 Task: Search one way flight ticket for 3 adults in first from Saginaw: Mbs International Airport to Gillette: Gillette Campbell County Airport on 5-1-2023. Choice of flights is Royal air maroc. Number of bags: 1 carry on bag. Price is upto 77000. Outbound departure time preference is 18:30.
Action: Mouse moved to (285, 460)
Screenshot: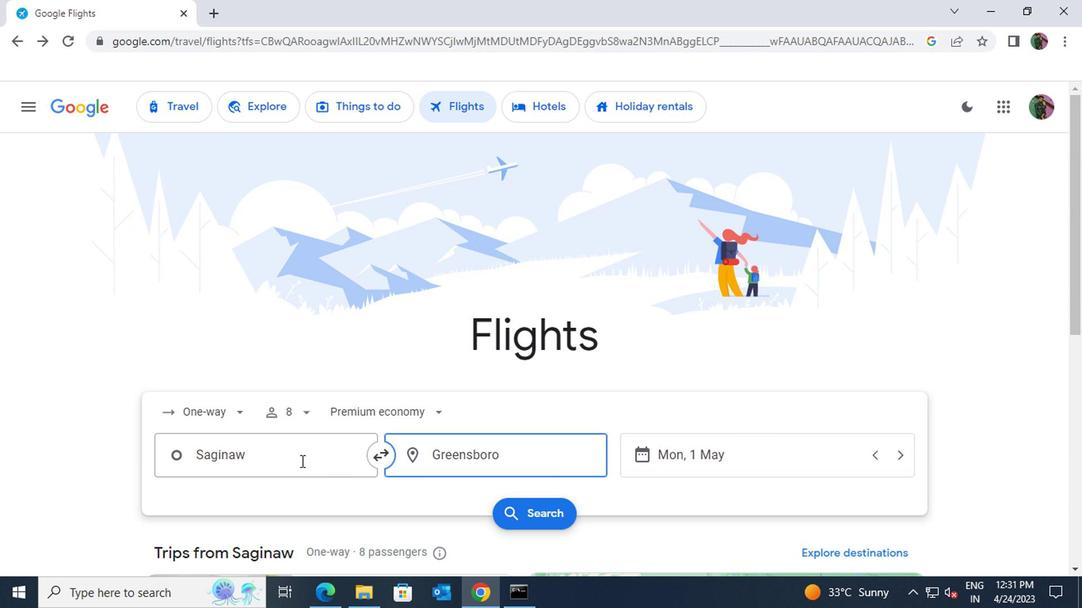 
Action: Mouse pressed left at (285, 460)
Screenshot: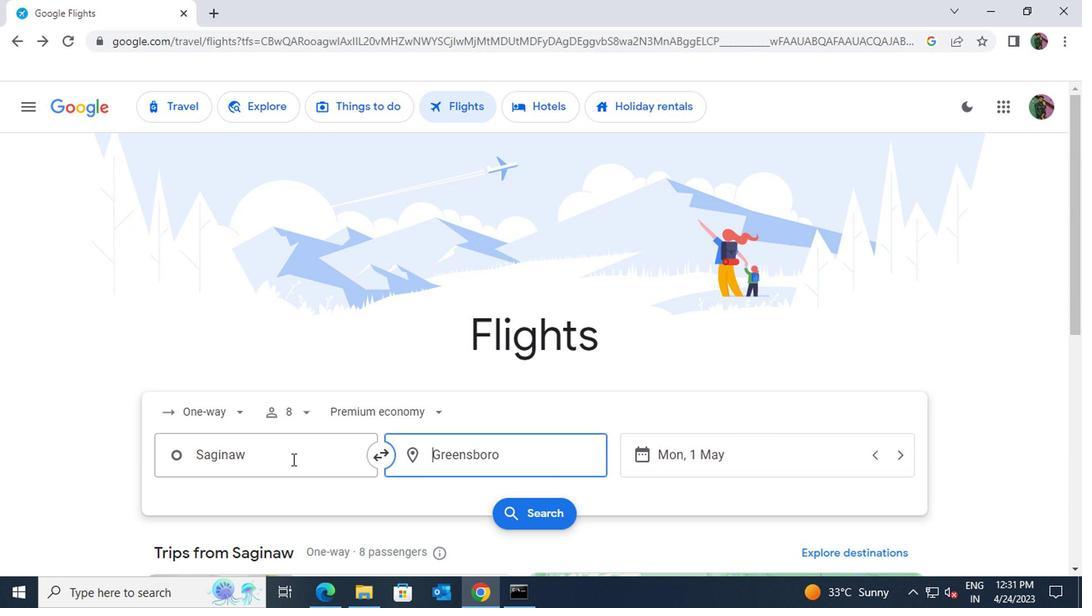 
Action: Key pressed saignaw
Screenshot: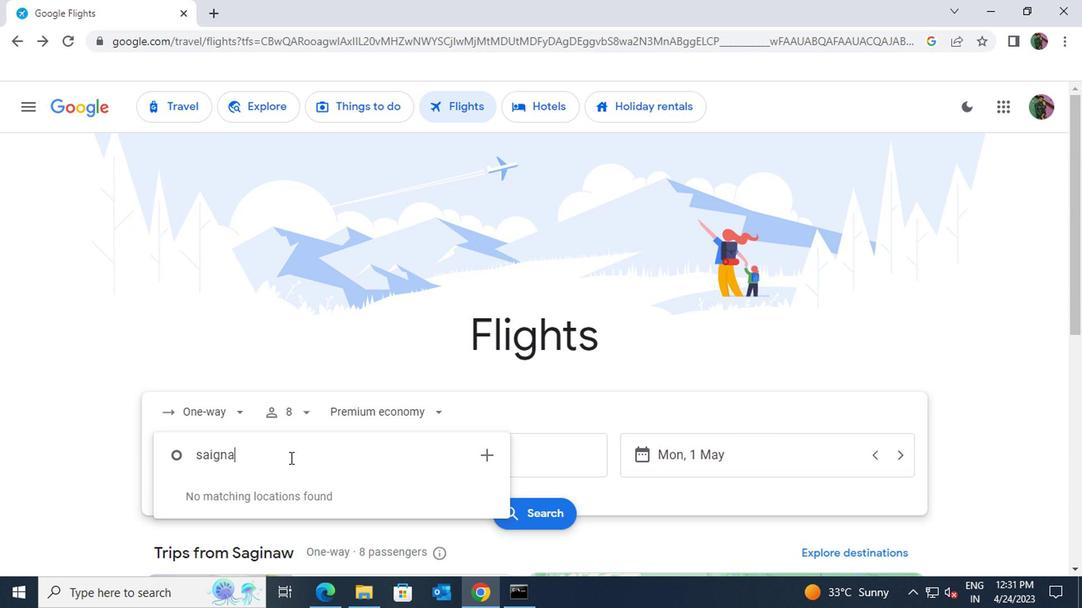 
Action: Mouse moved to (259, 491)
Screenshot: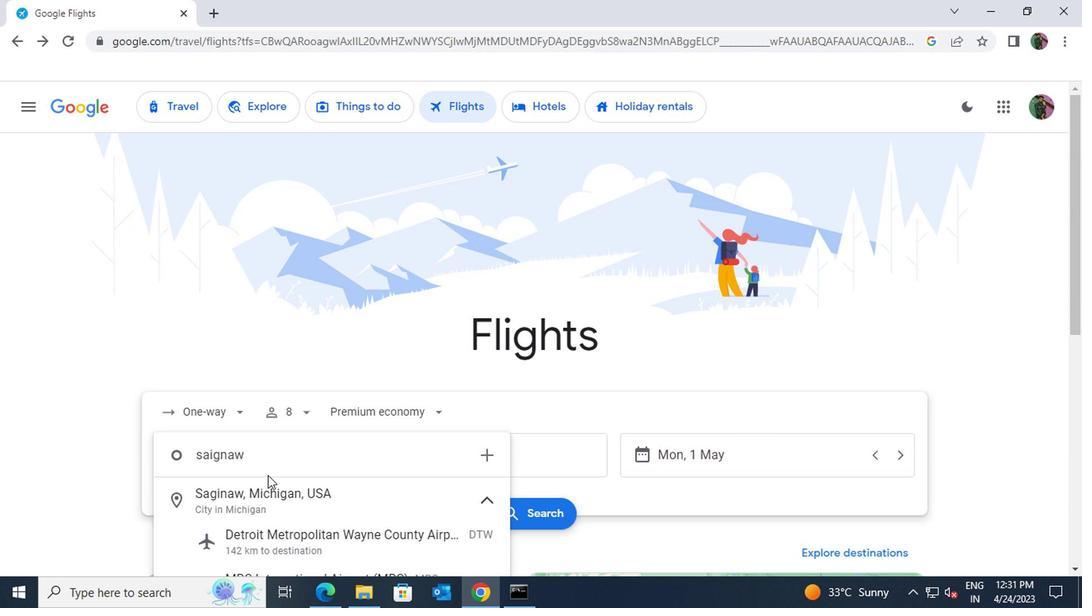 
Action: Mouse pressed left at (259, 491)
Screenshot: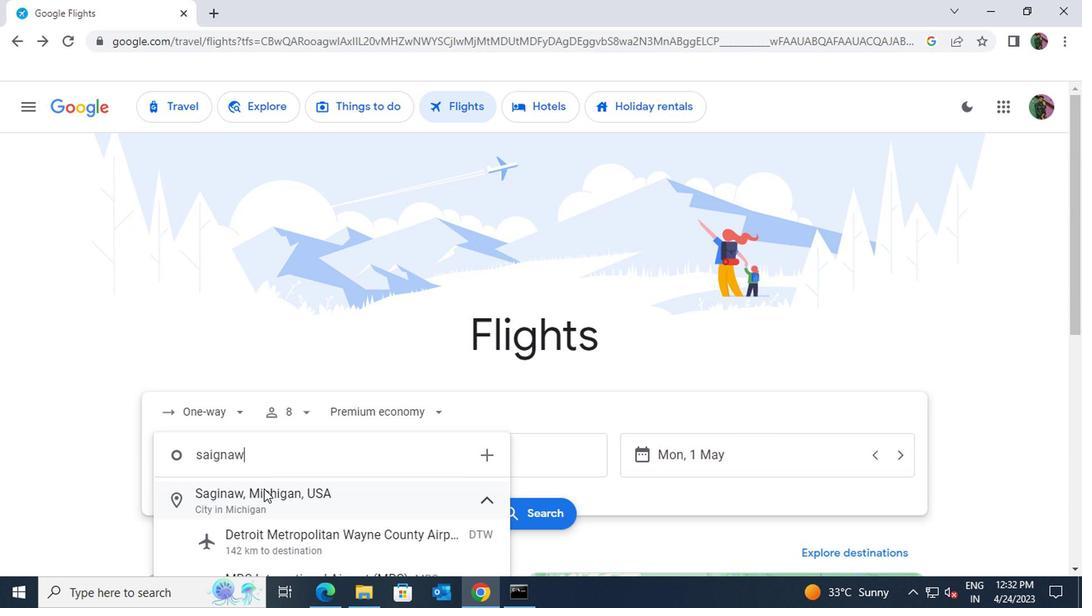 
Action: Mouse moved to (460, 460)
Screenshot: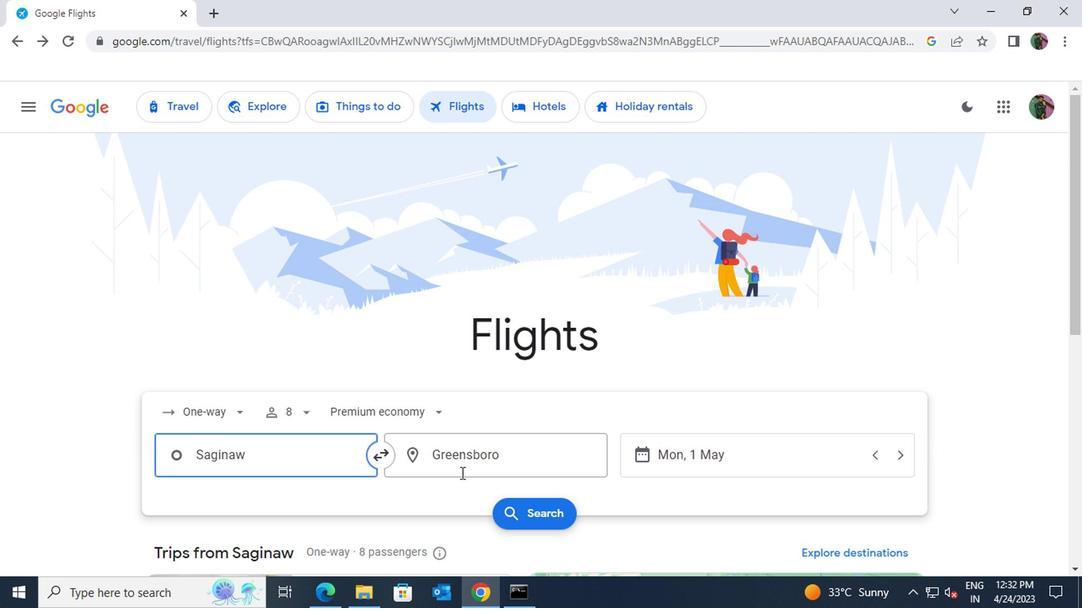 
Action: Mouse pressed left at (460, 460)
Screenshot: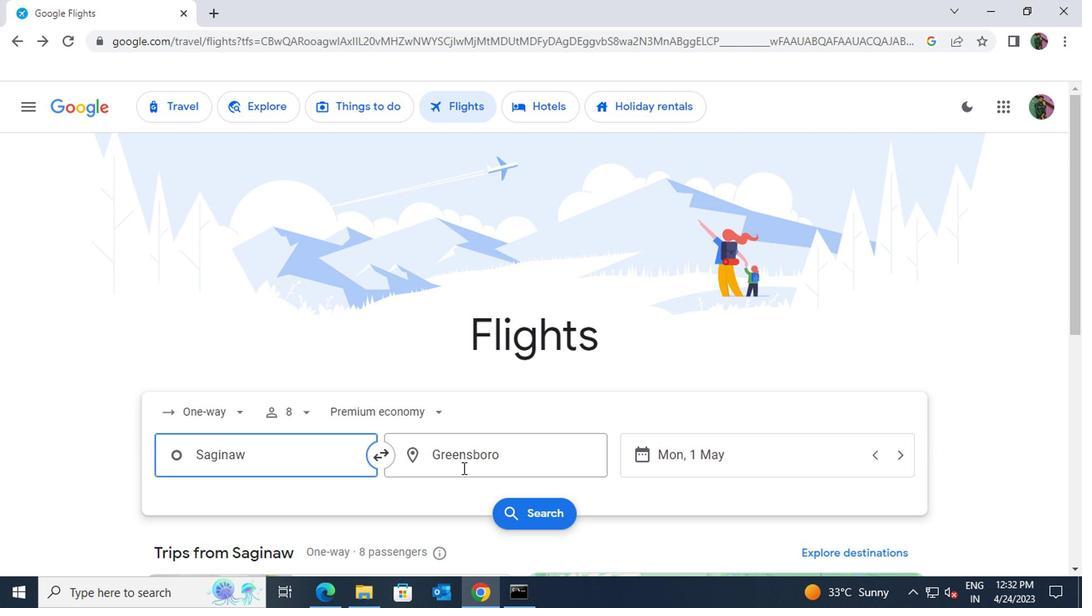 
Action: Key pressed gillett
Screenshot: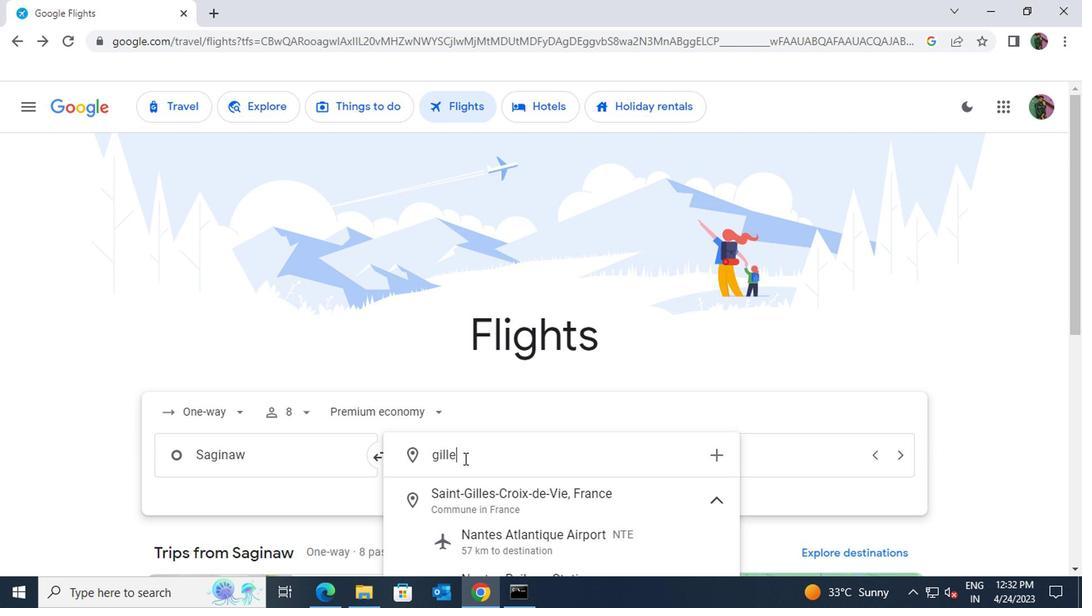 
Action: Mouse moved to (466, 500)
Screenshot: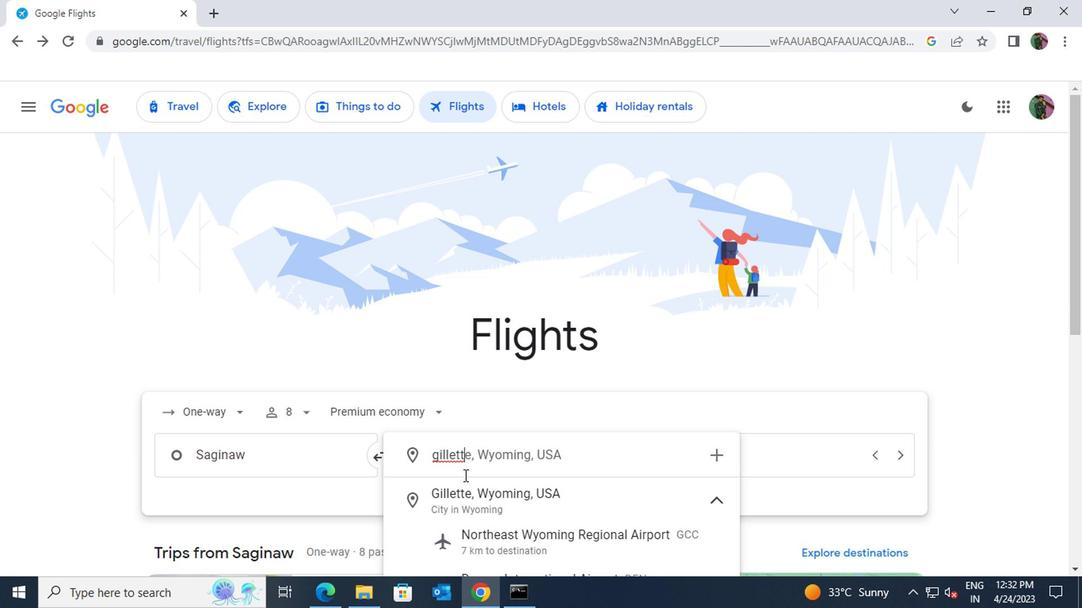 
Action: Mouse pressed left at (466, 500)
Screenshot: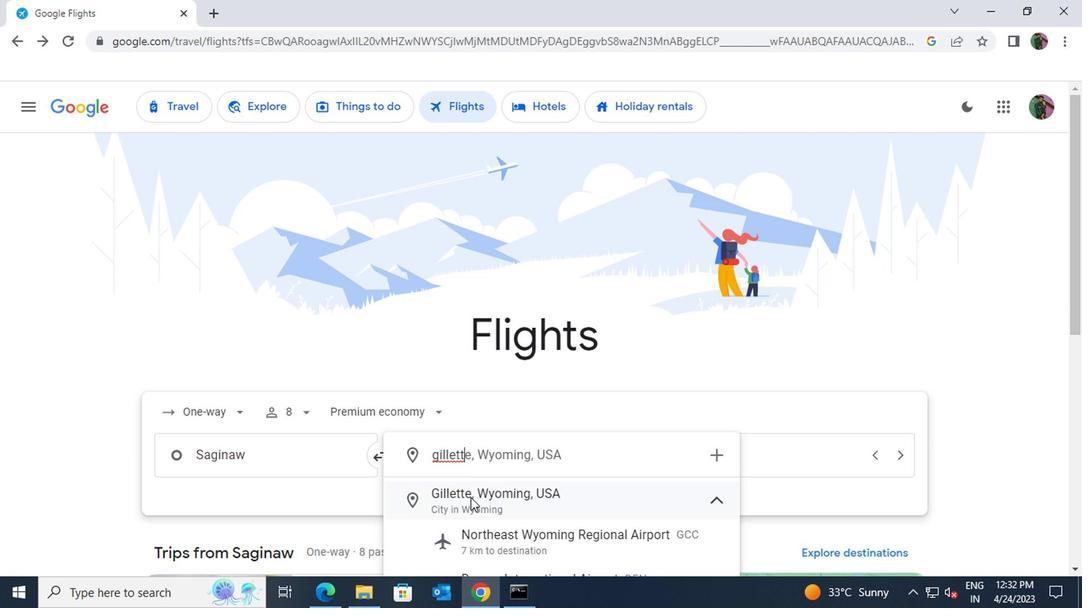 
Action: Mouse moved to (302, 414)
Screenshot: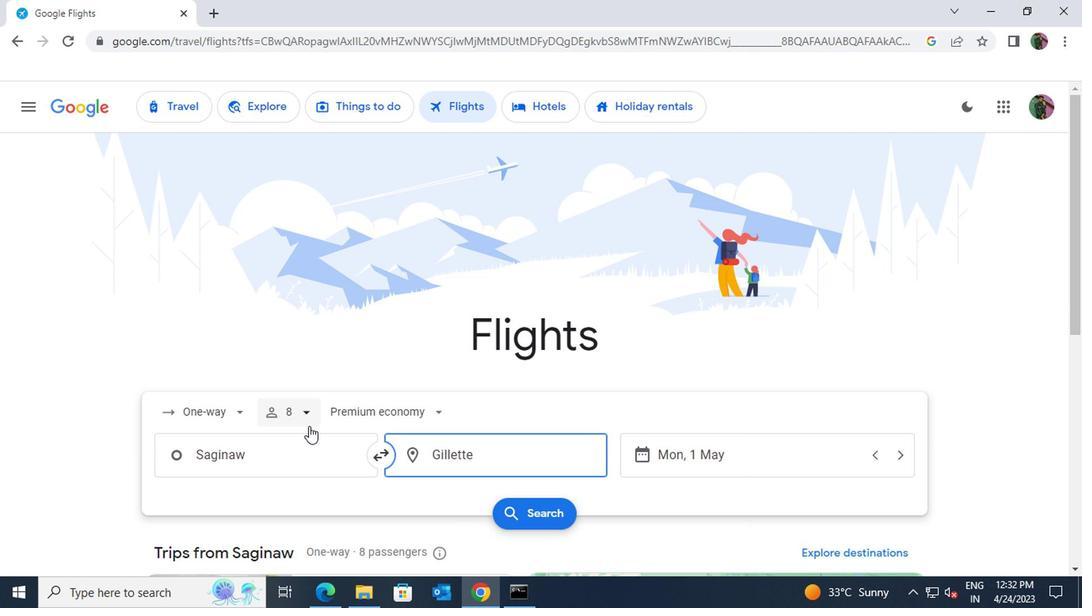 
Action: Mouse pressed left at (302, 414)
Screenshot: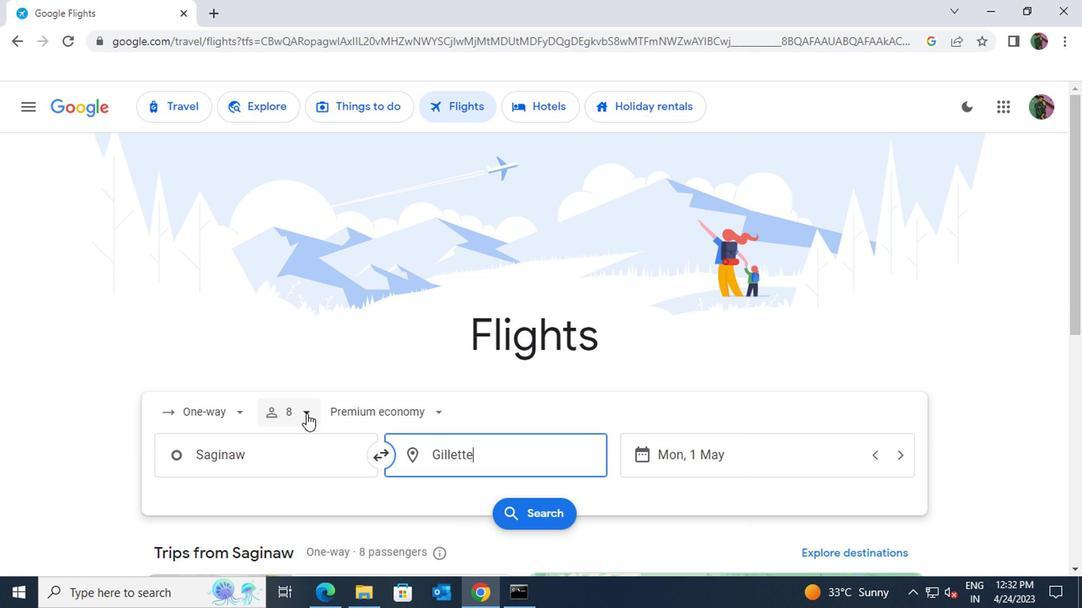 
Action: Mouse moved to (360, 448)
Screenshot: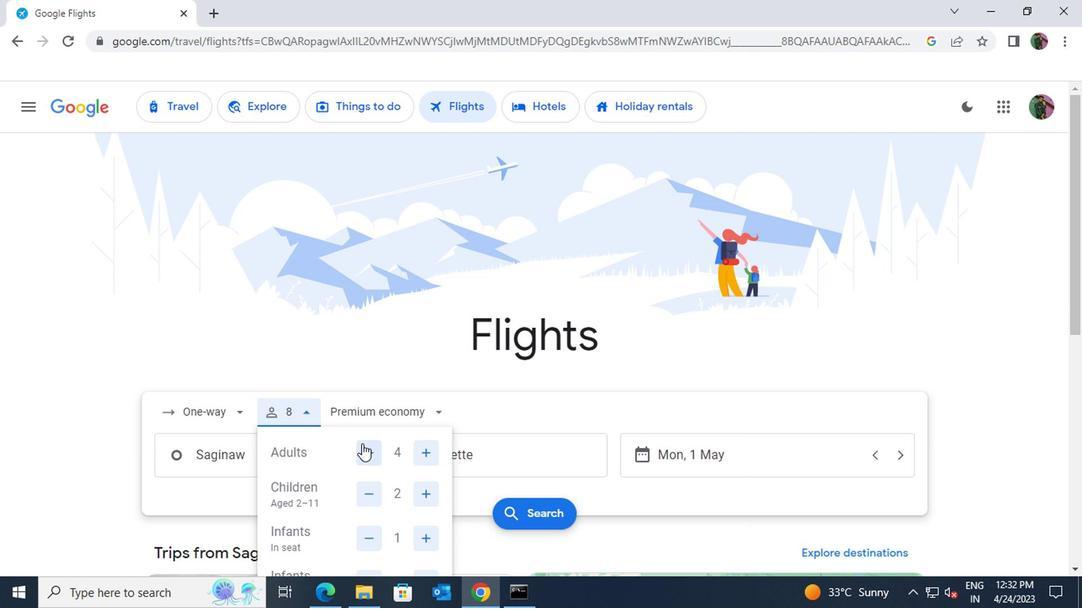 
Action: Mouse pressed left at (360, 448)
Screenshot: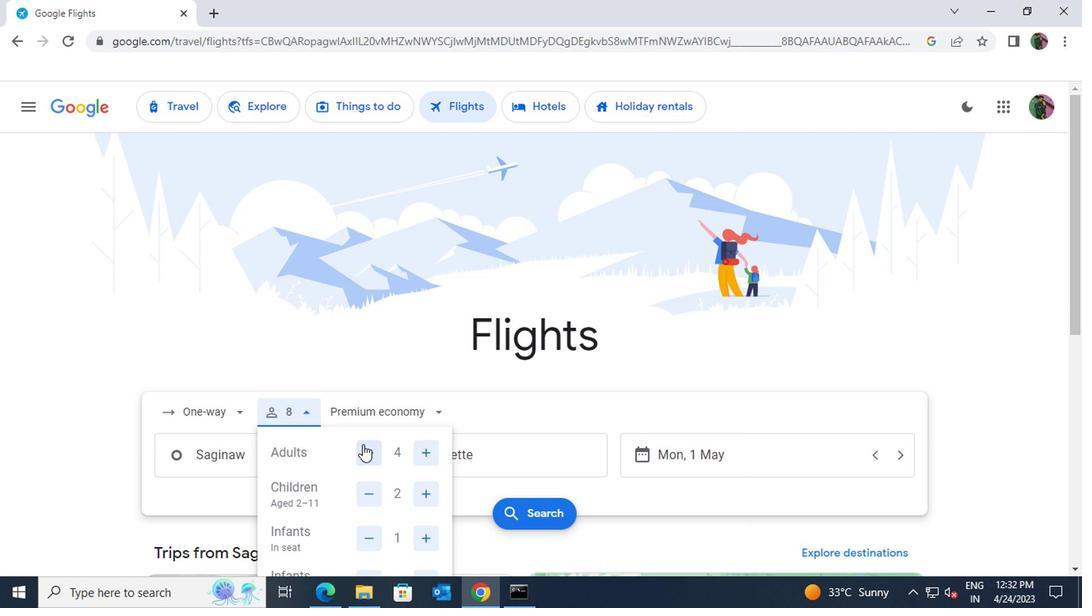 
Action: Mouse moved to (363, 492)
Screenshot: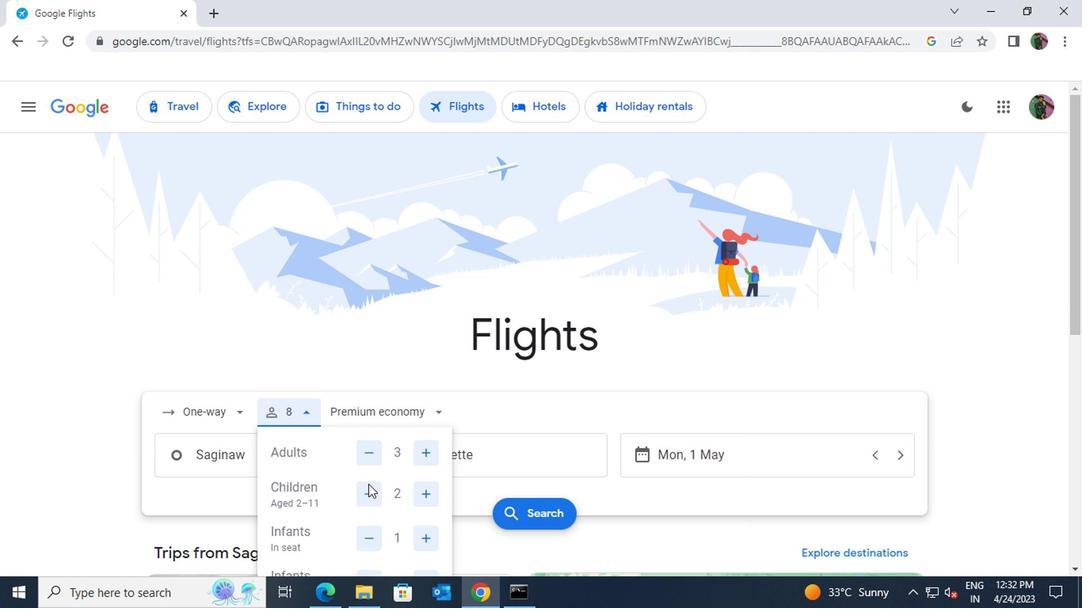 
Action: Mouse pressed left at (363, 492)
Screenshot: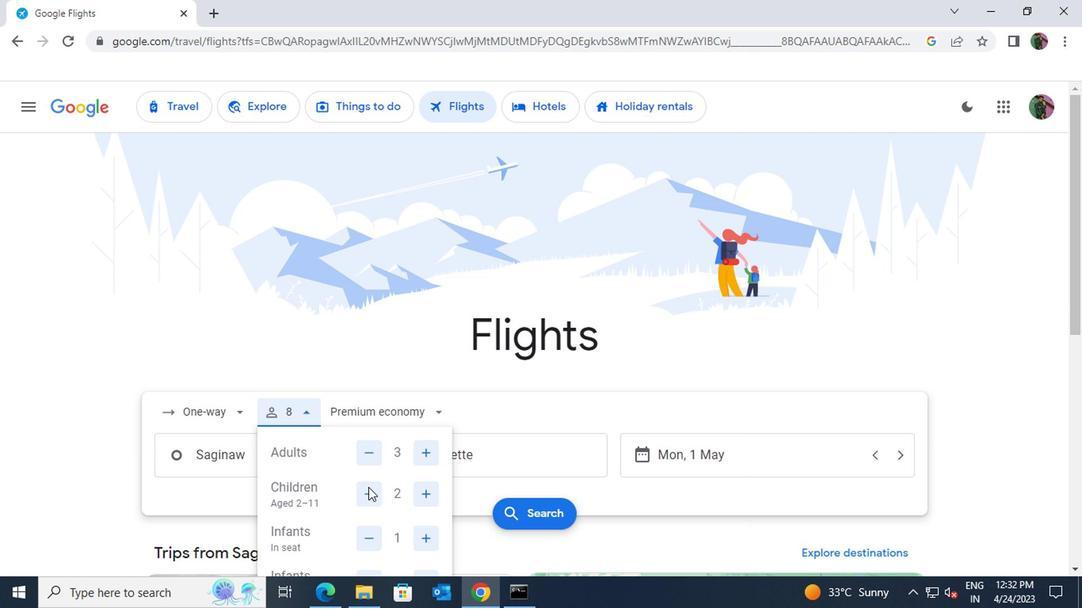 
Action: Mouse pressed left at (363, 492)
Screenshot: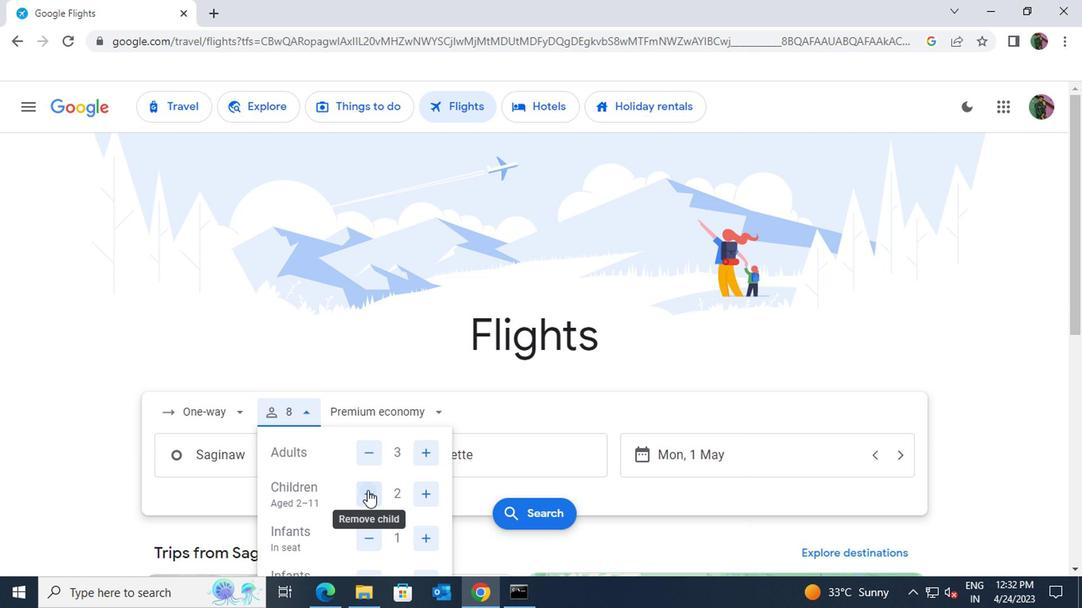 
Action: Mouse scrolled (363, 491) with delta (0, -1)
Screenshot: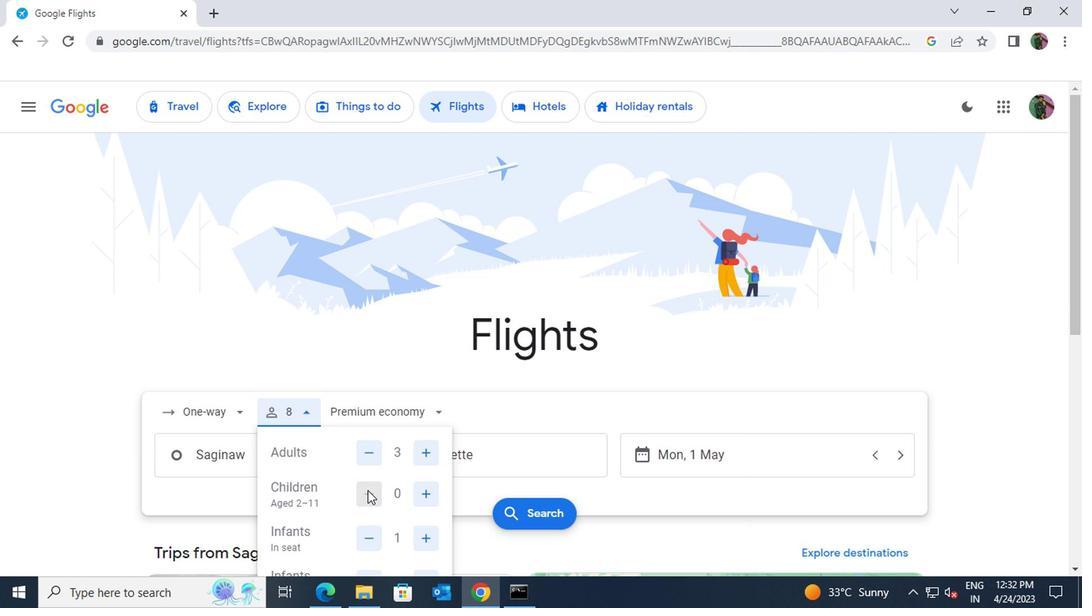 
Action: Mouse scrolled (363, 491) with delta (0, -1)
Screenshot: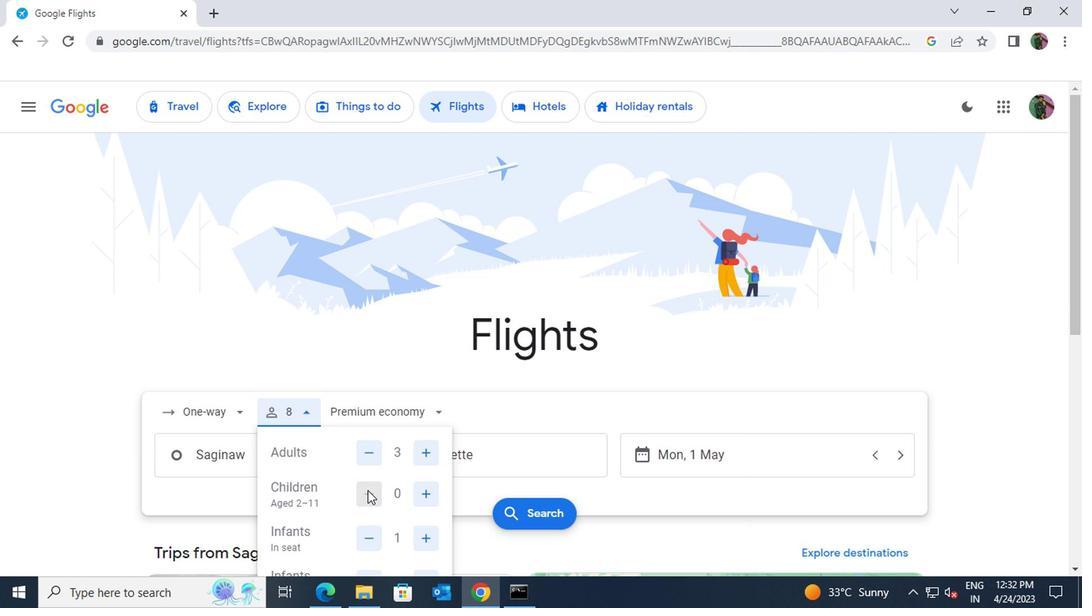 
Action: Mouse moved to (364, 425)
Screenshot: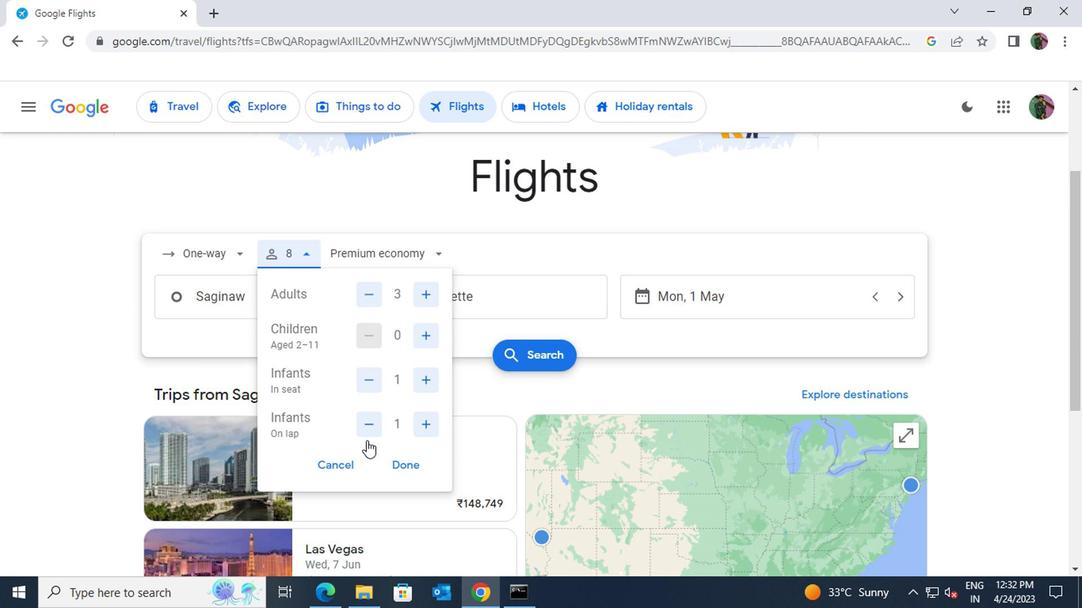 
Action: Mouse pressed left at (364, 425)
Screenshot: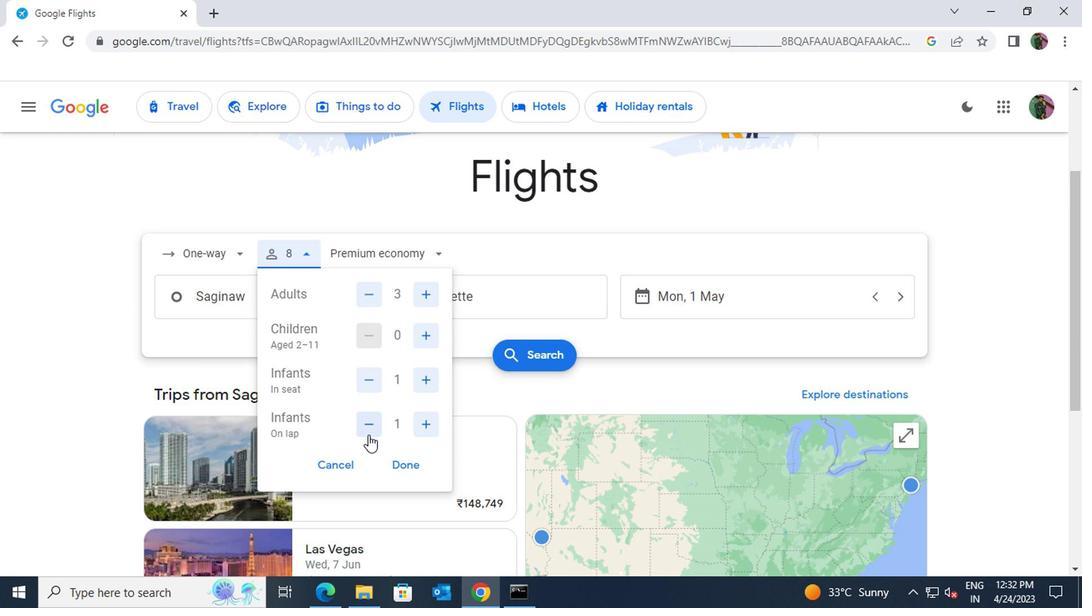 
Action: Mouse moved to (363, 382)
Screenshot: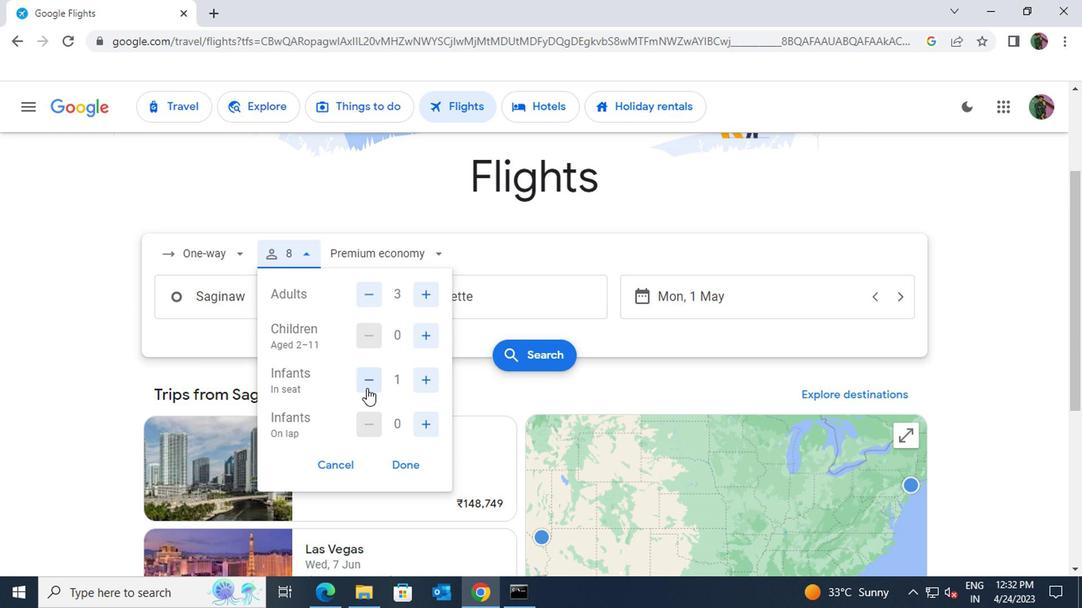 
Action: Mouse pressed left at (363, 382)
Screenshot: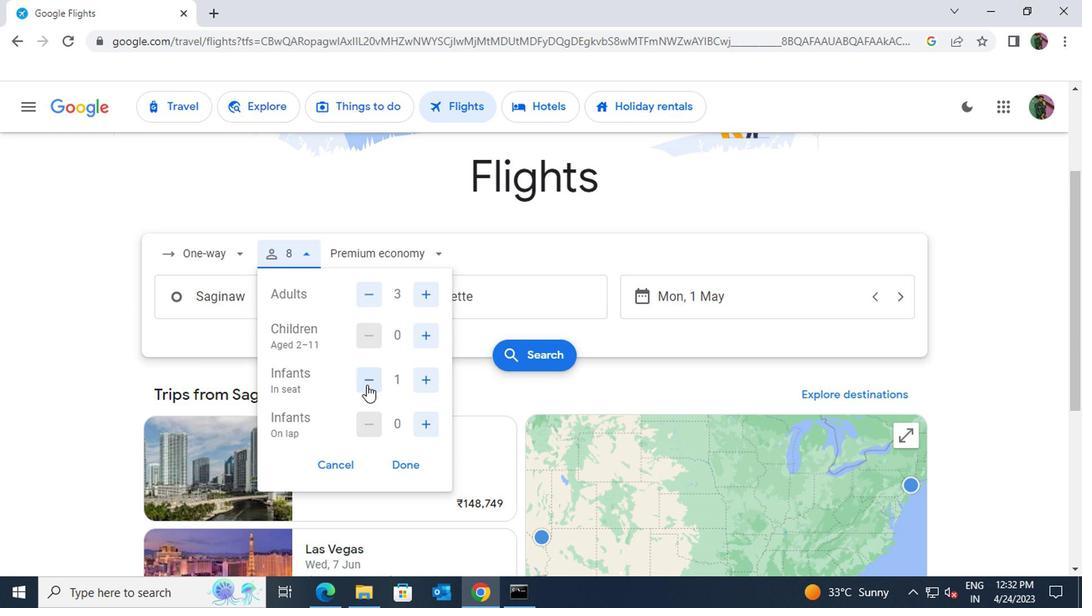
Action: Mouse moved to (391, 460)
Screenshot: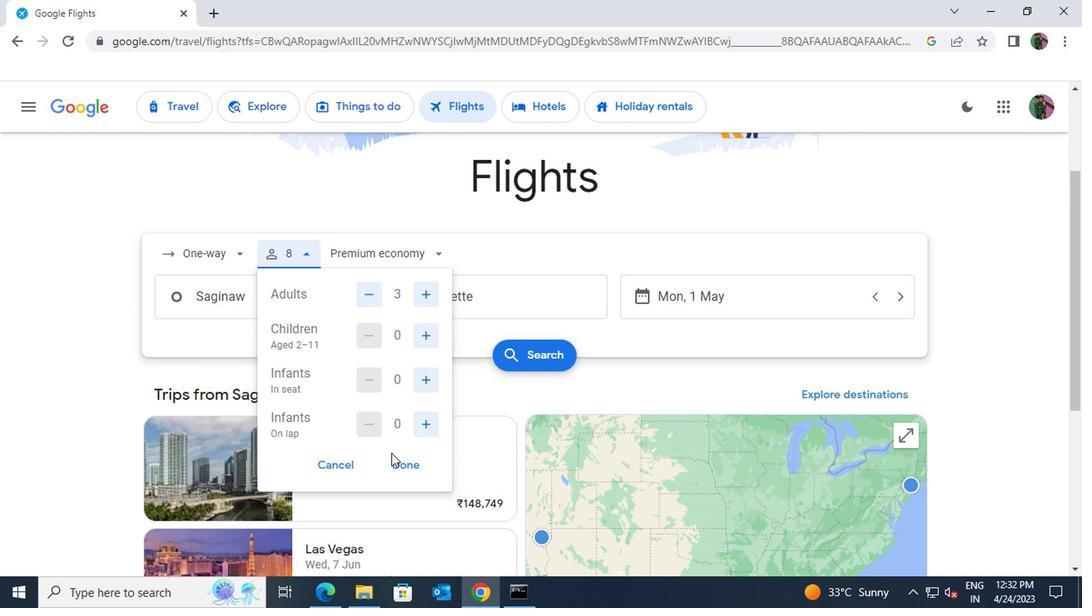
Action: Mouse pressed left at (391, 460)
Screenshot: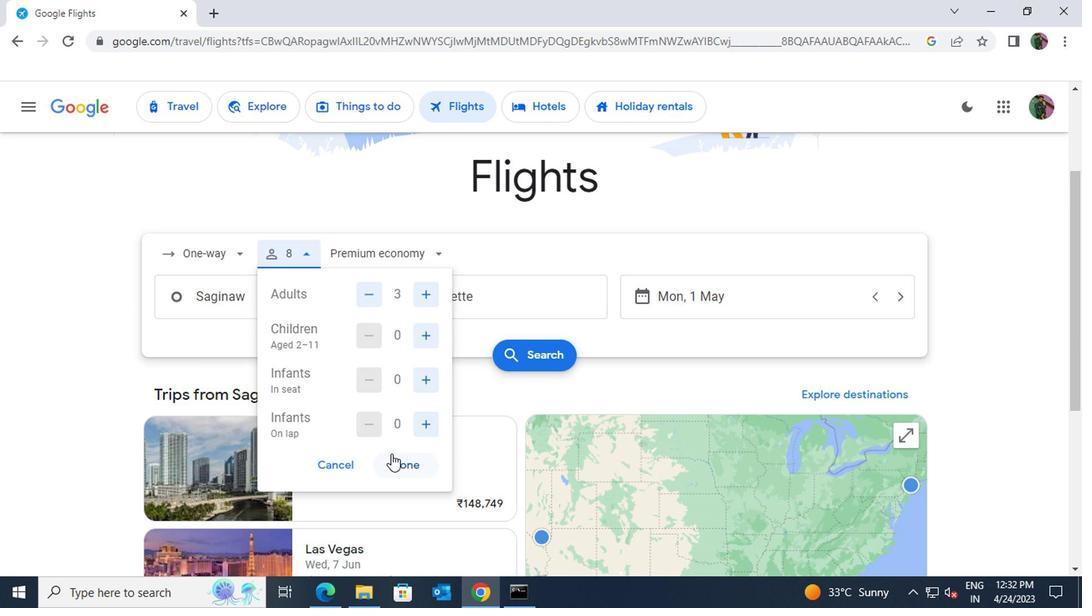 
Action: Mouse moved to (641, 297)
Screenshot: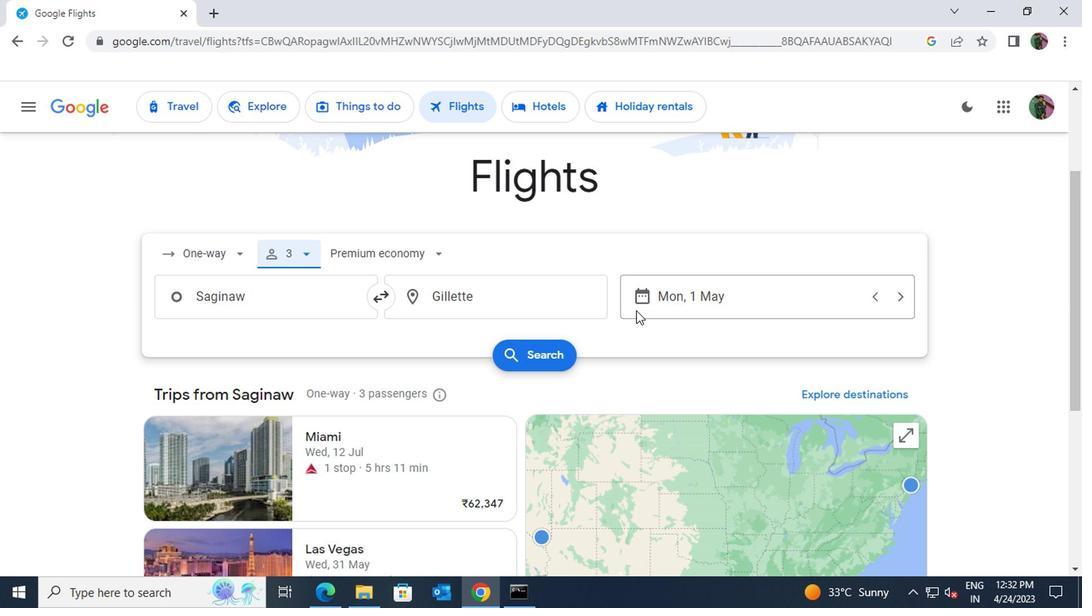 
Action: Mouse pressed left at (641, 297)
Screenshot: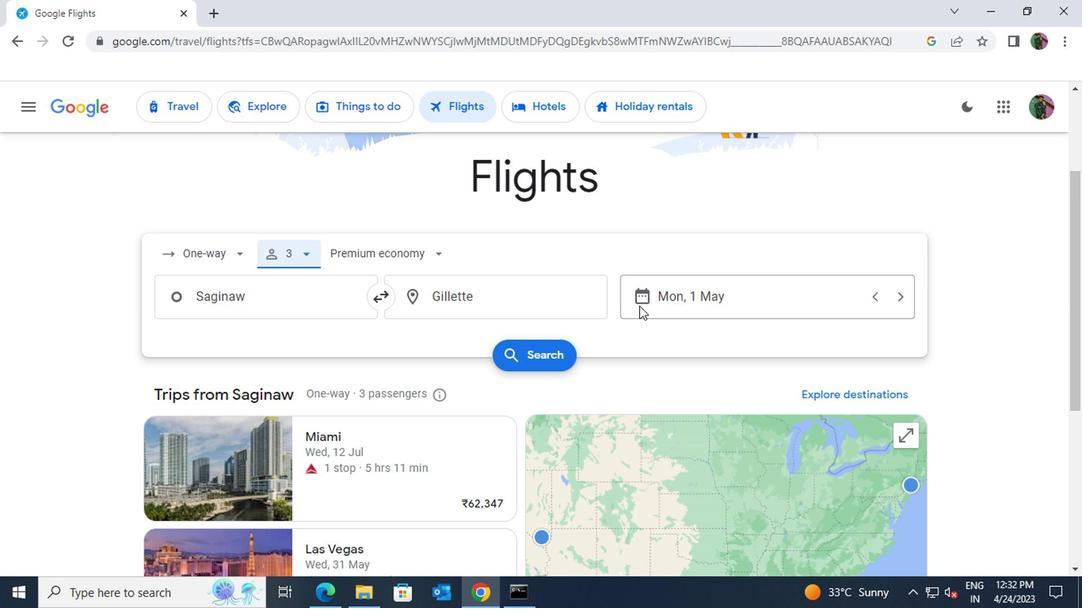 
Action: Mouse moved to (689, 288)
Screenshot: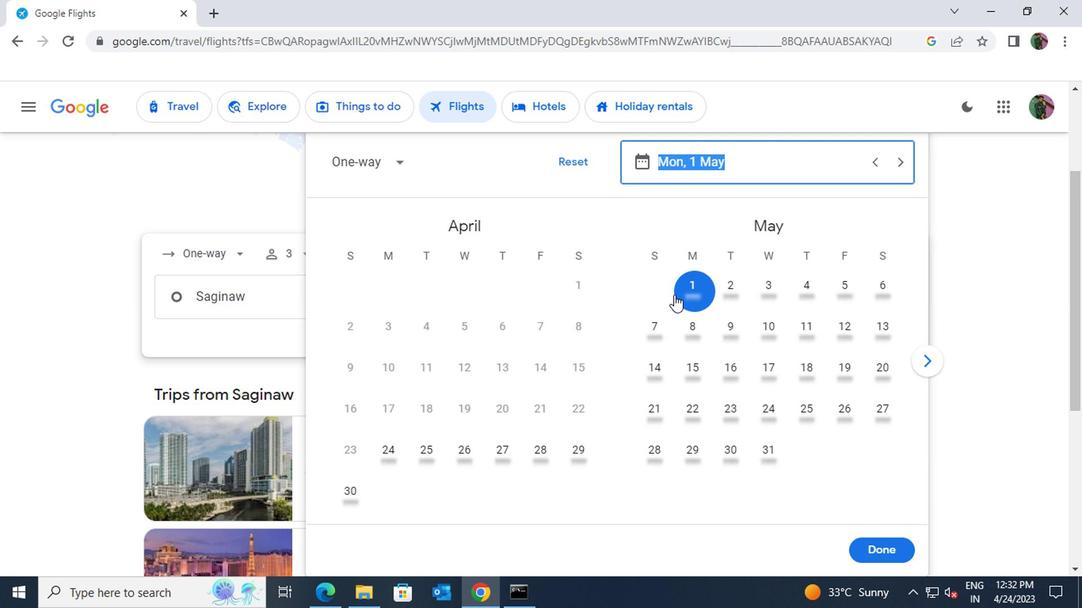 
Action: Mouse pressed left at (689, 288)
Screenshot: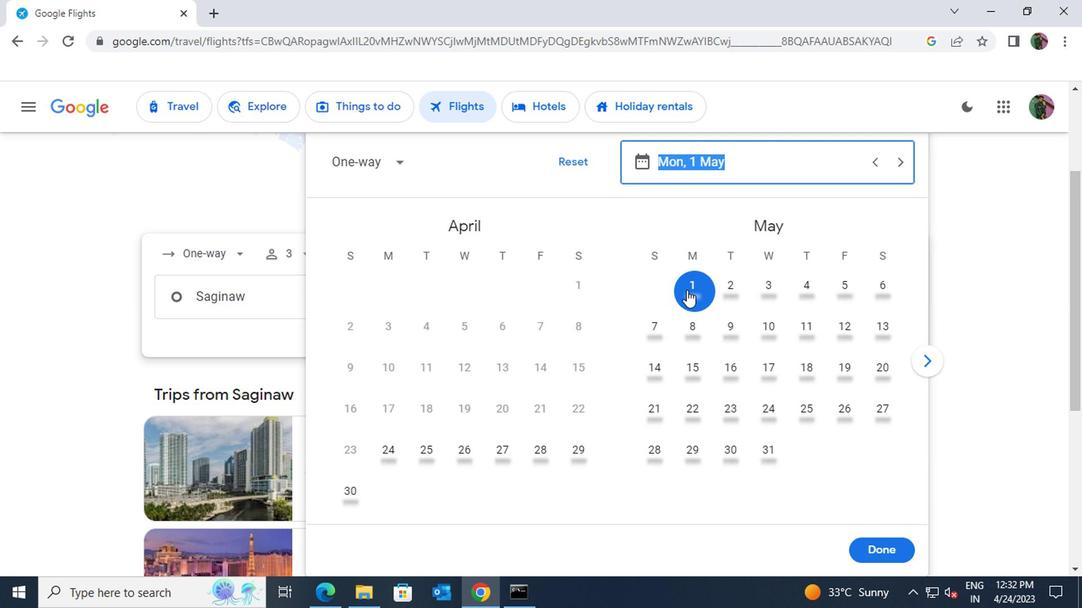
Action: Mouse moved to (870, 554)
Screenshot: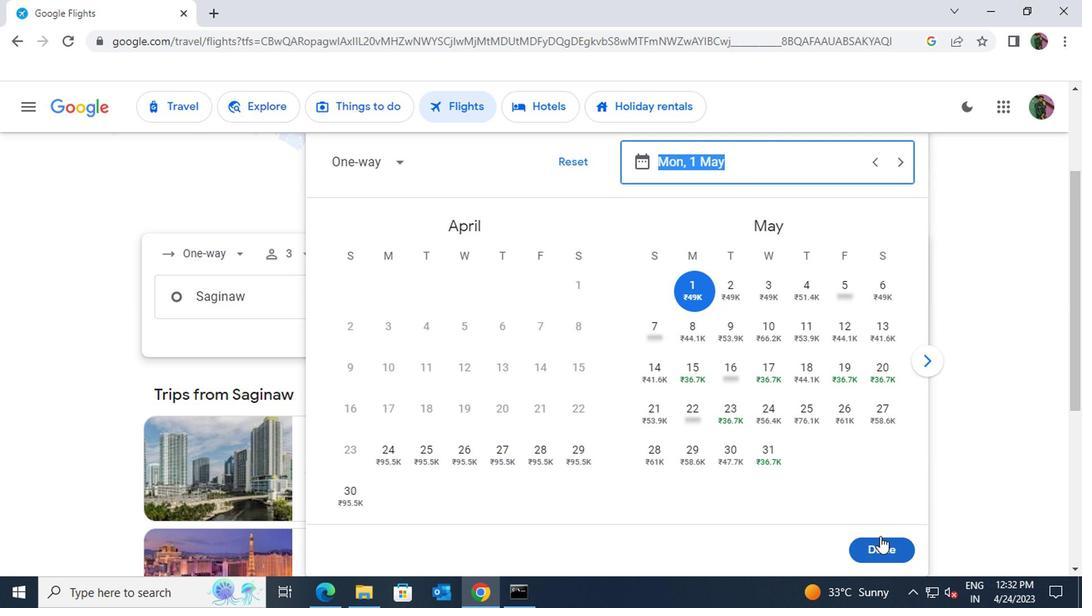 
Action: Mouse pressed left at (870, 554)
Screenshot: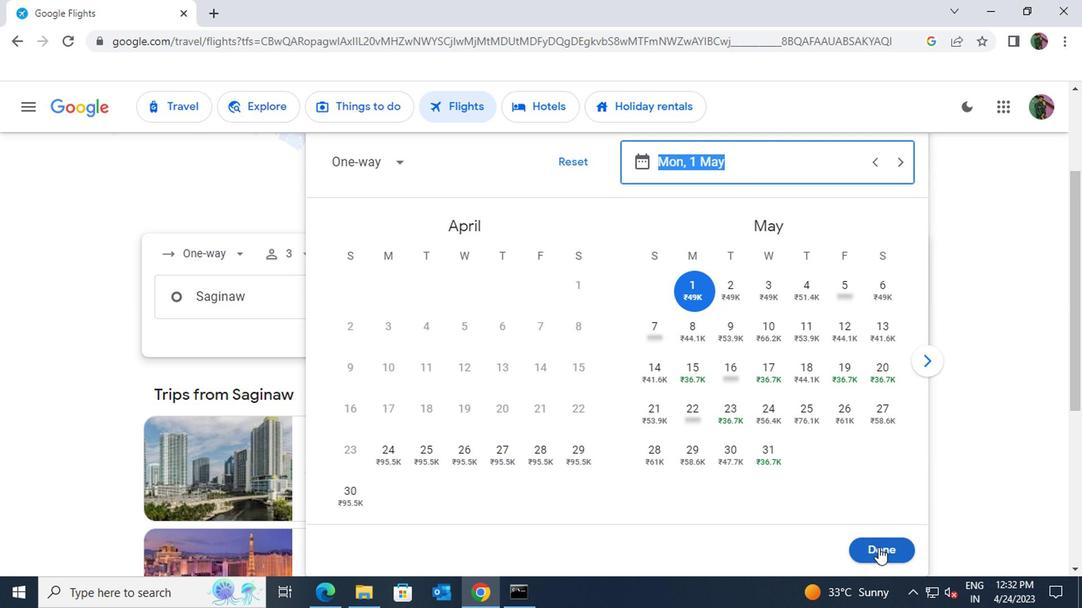 
Action: Mouse moved to (519, 353)
Screenshot: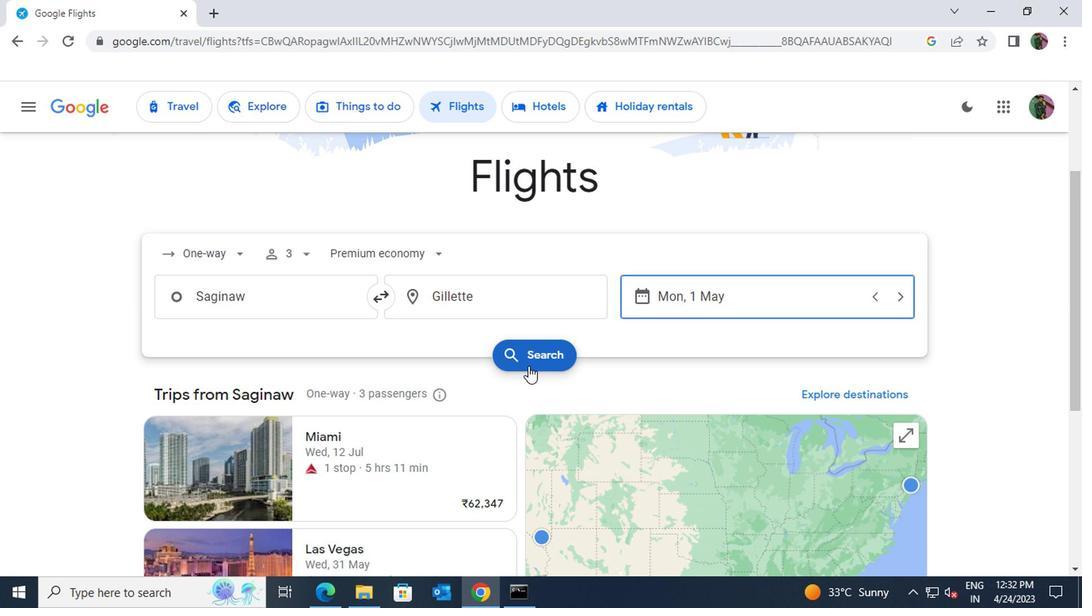 
Action: Mouse pressed left at (519, 353)
Screenshot: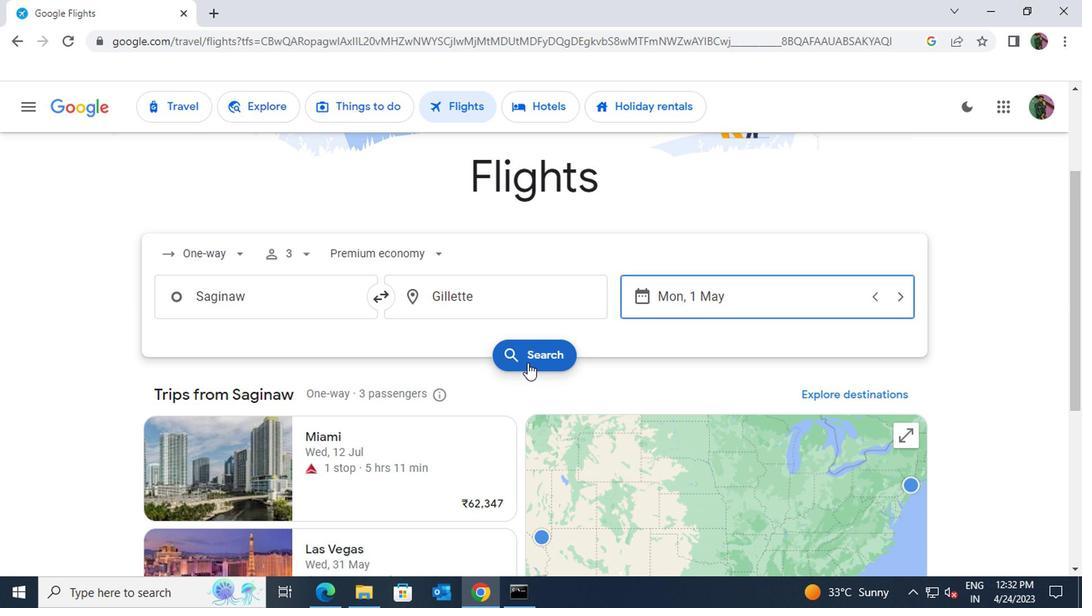 
Action: Mouse moved to (421, 255)
Screenshot: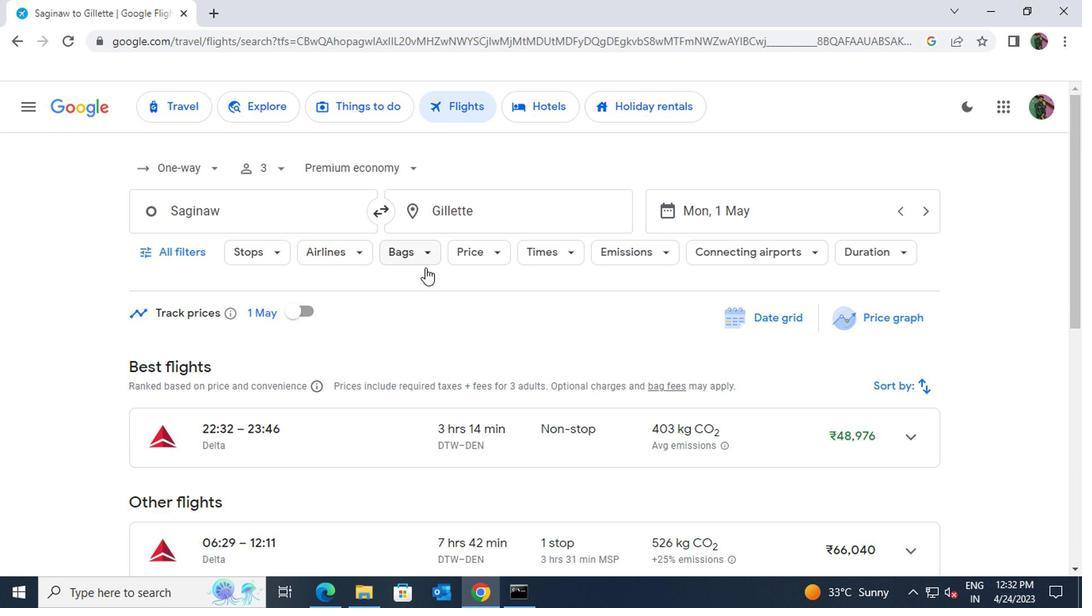 
Action: Mouse pressed left at (421, 255)
Screenshot: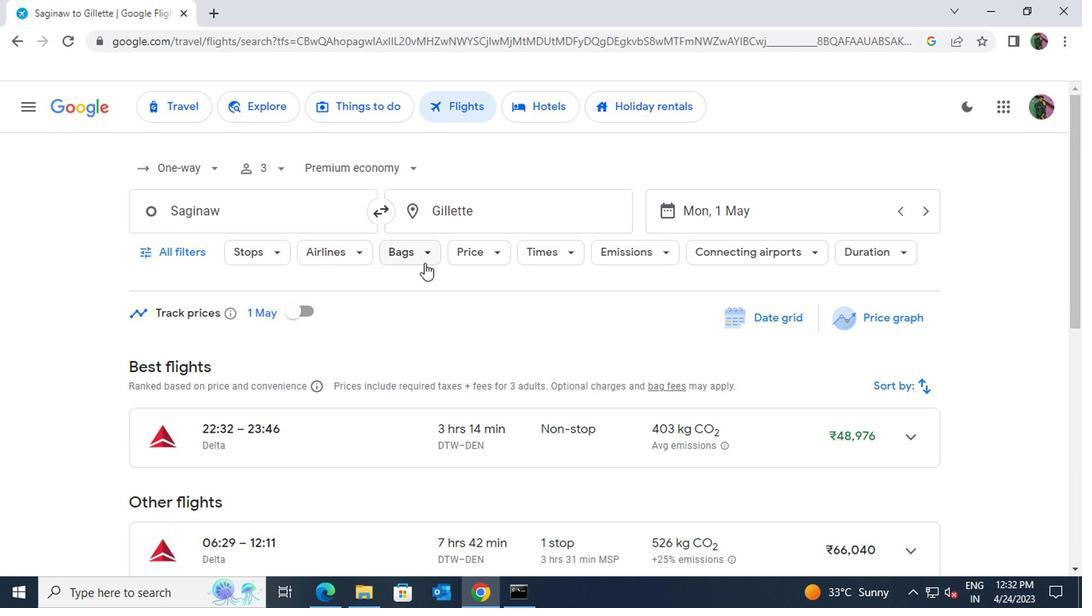 
Action: Mouse moved to (623, 364)
Screenshot: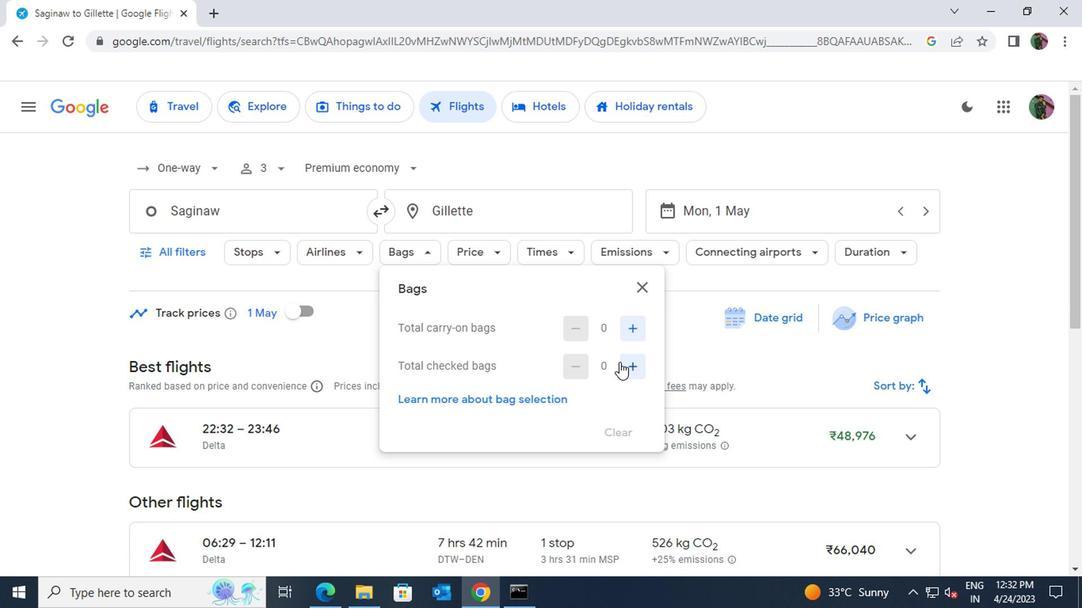 
Action: Mouse pressed left at (623, 364)
Screenshot: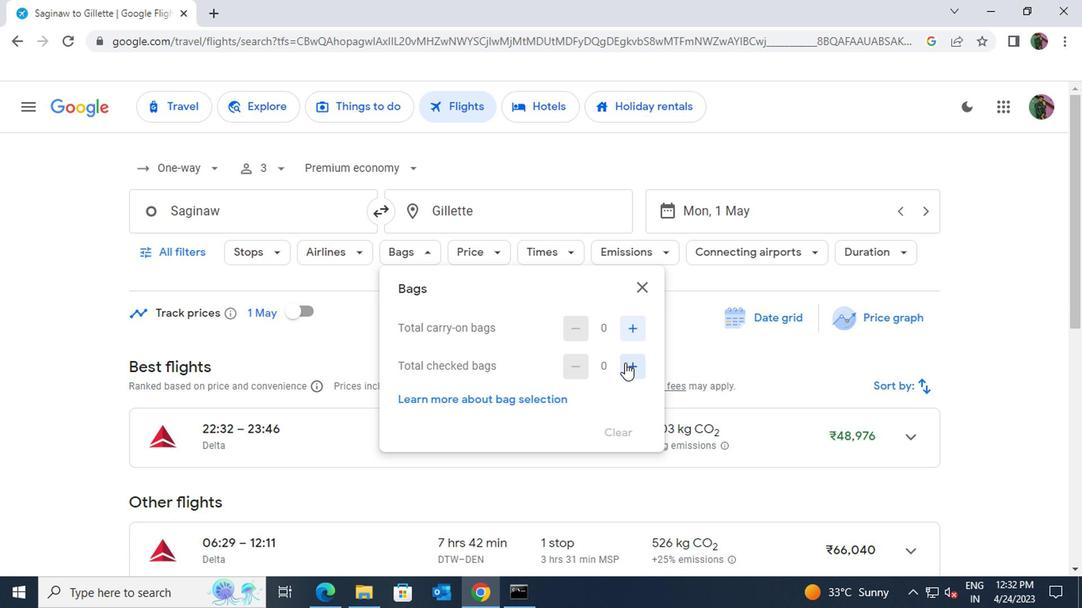 
Action: Mouse moved to (635, 287)
Screenshot: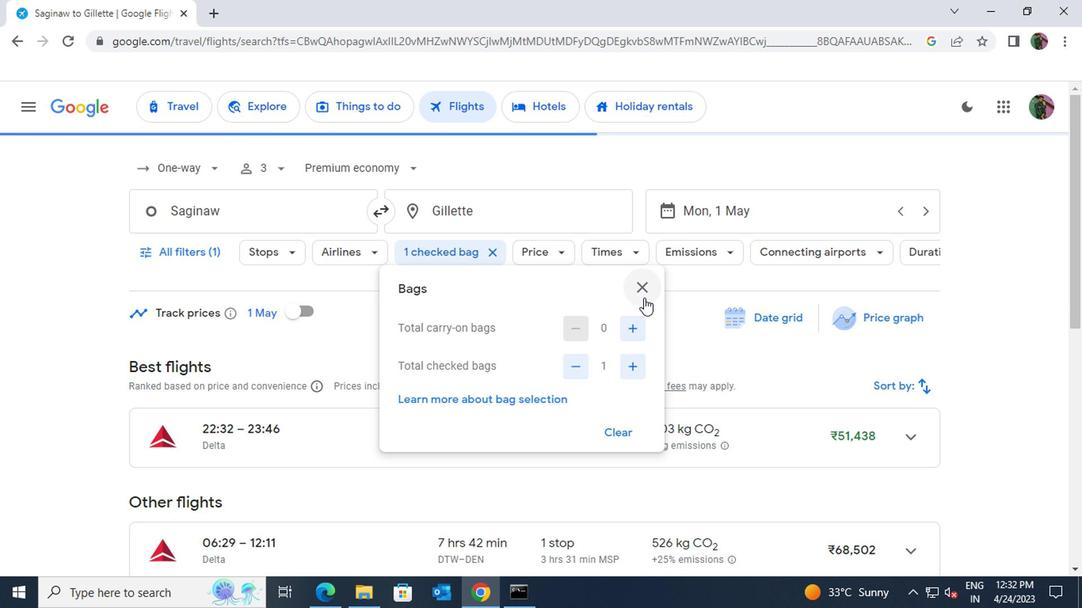 
Action: Mouse pressed left at (635, 287)
Screenshot: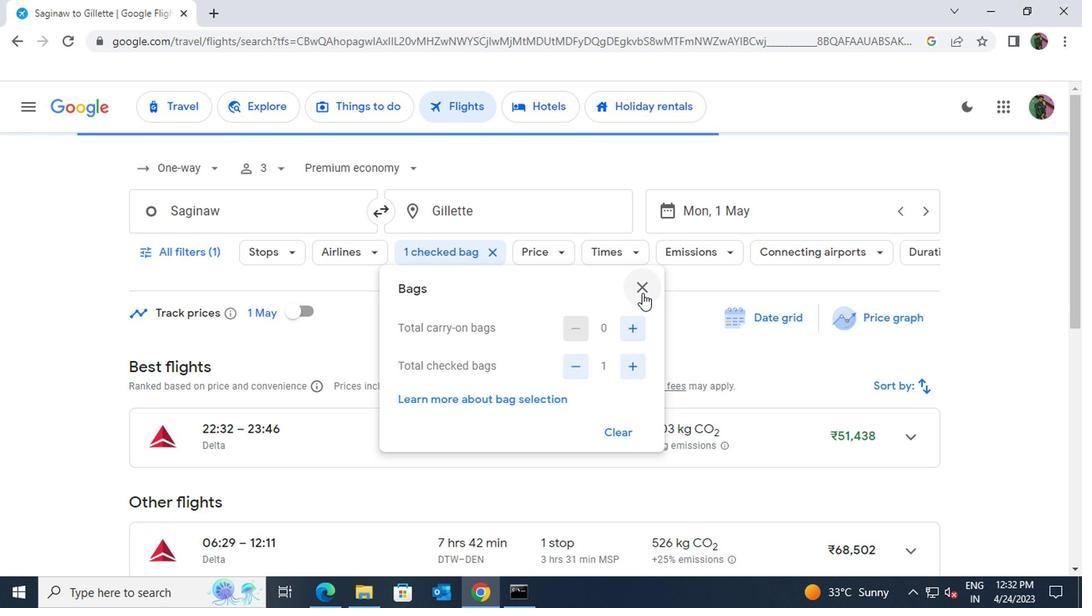 
Action: Mouse moved to (563, 257)
Screenshot: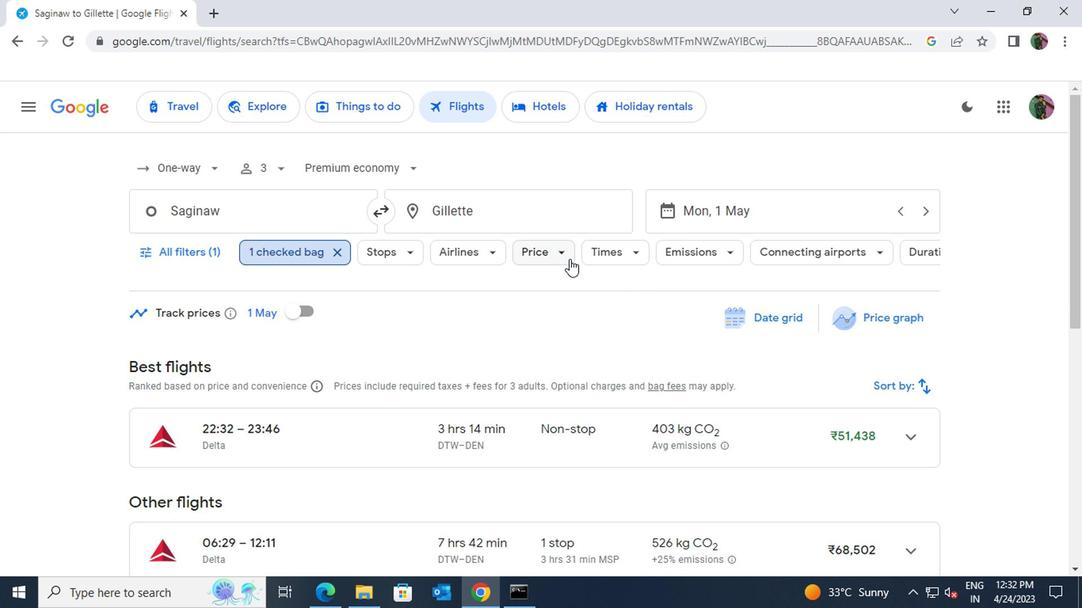 
Action: Mouse pressed left at (563, 257)
Screenshot: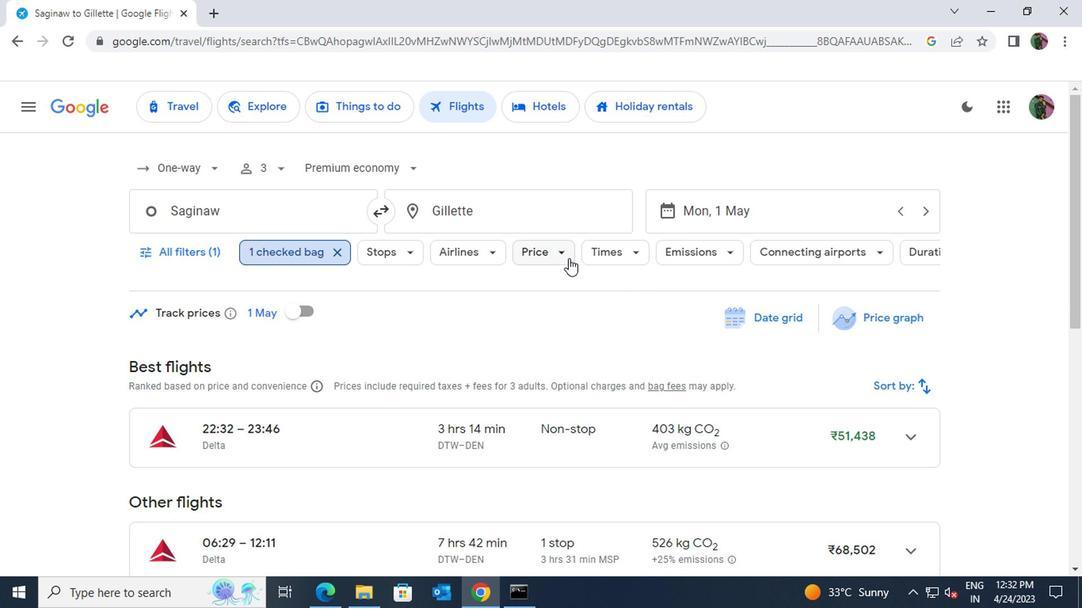 
Action: Mouse moved to (761, 351)
Screenshot: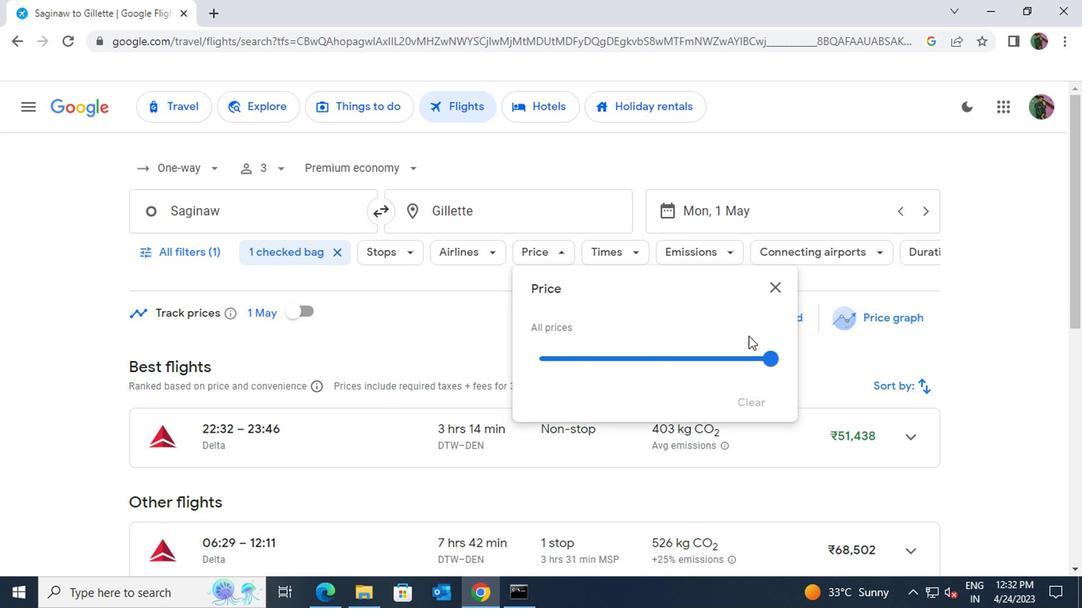 
Action: Mouse pressed left at (761, 351)
Screenshot: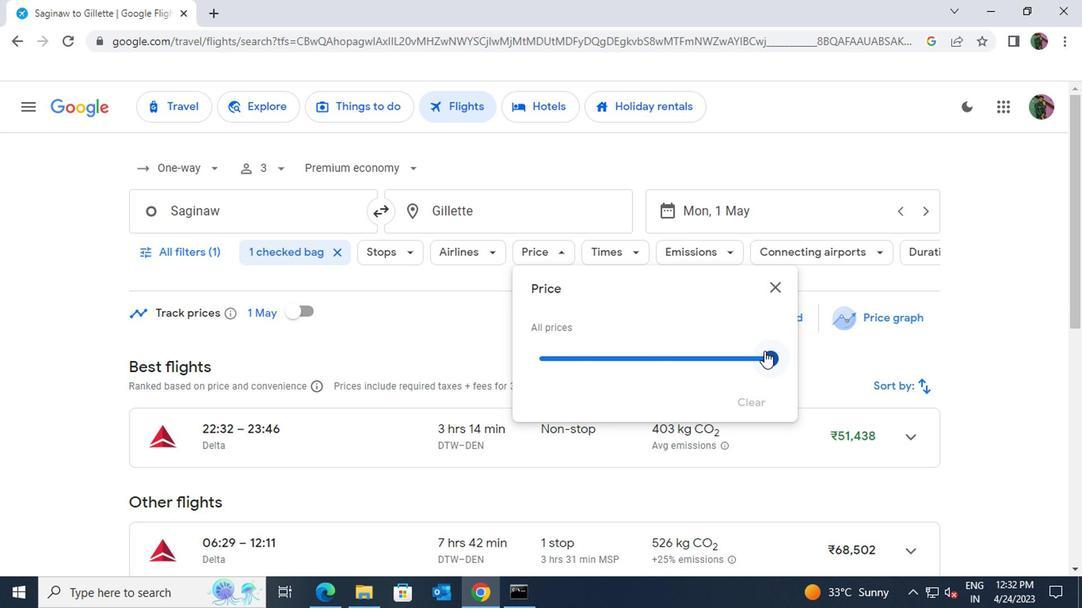 
Action: Mouse moved to (776, 285)
Screenshot: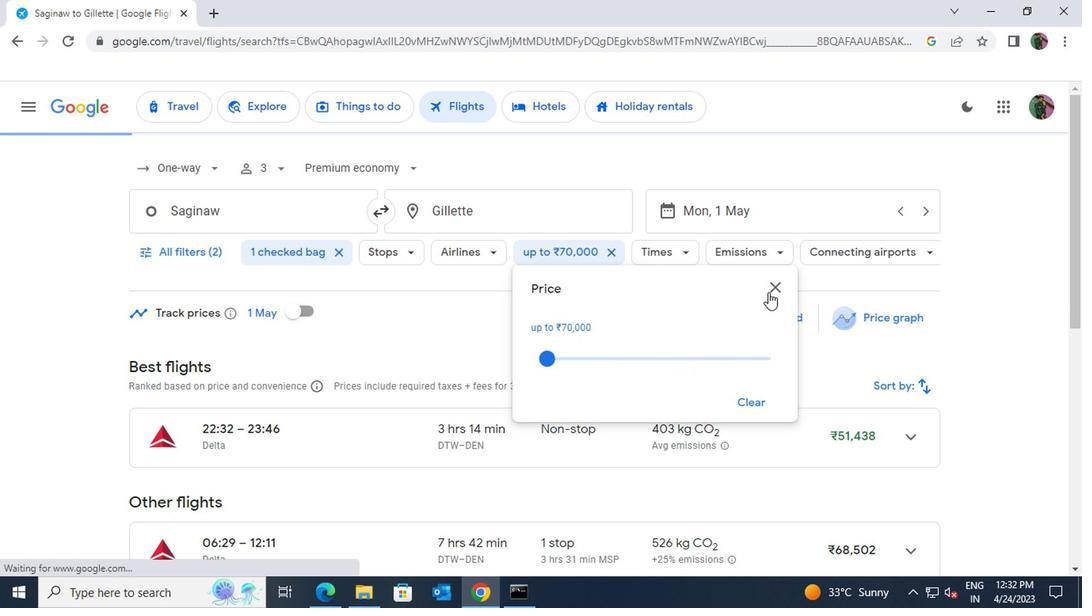 
Action: Mouse pressed left at (776, 285)
Screenshot: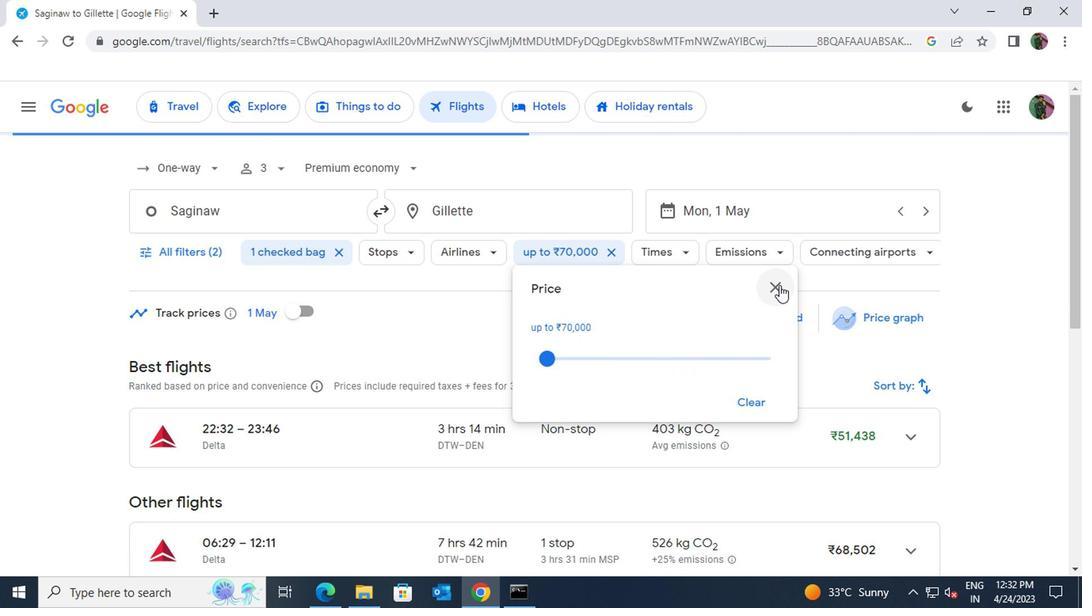 
Action: Mouse moved to (681, 257)
Screenshot: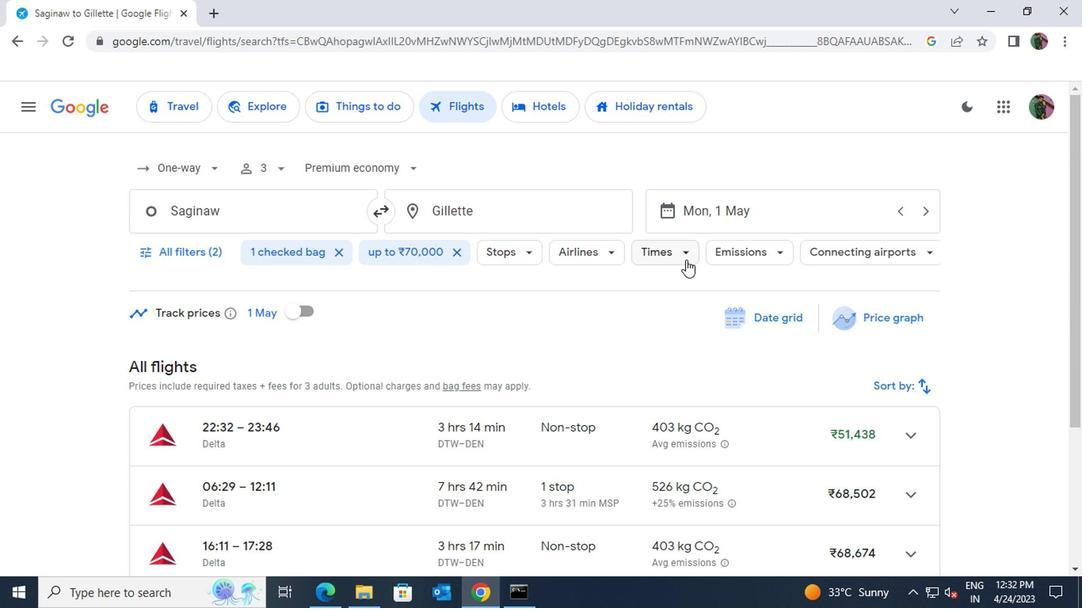 
Action: Mouse pressed left at (681, 257)
Screenshot: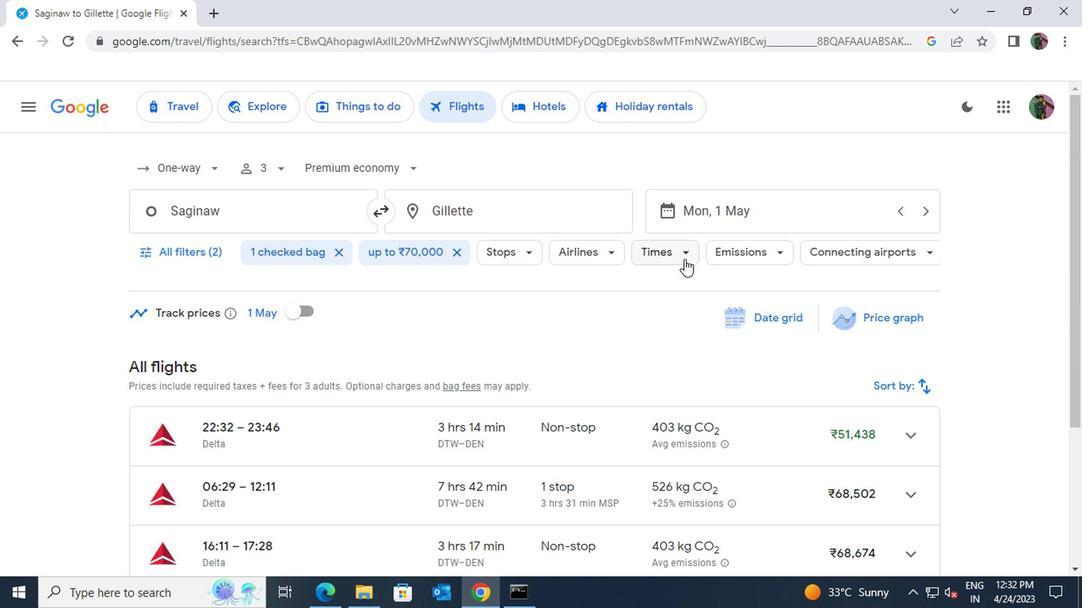
Action: Mouse moved to (876, 404)
Screenshot: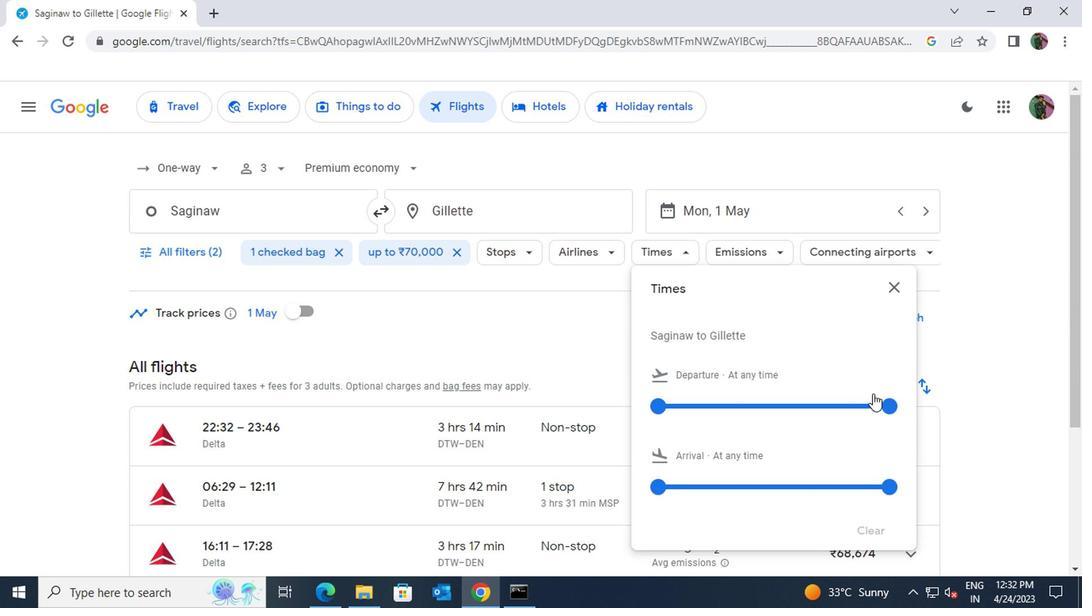 
Action: Mouse pressed left at (876, 404)
Screenshot: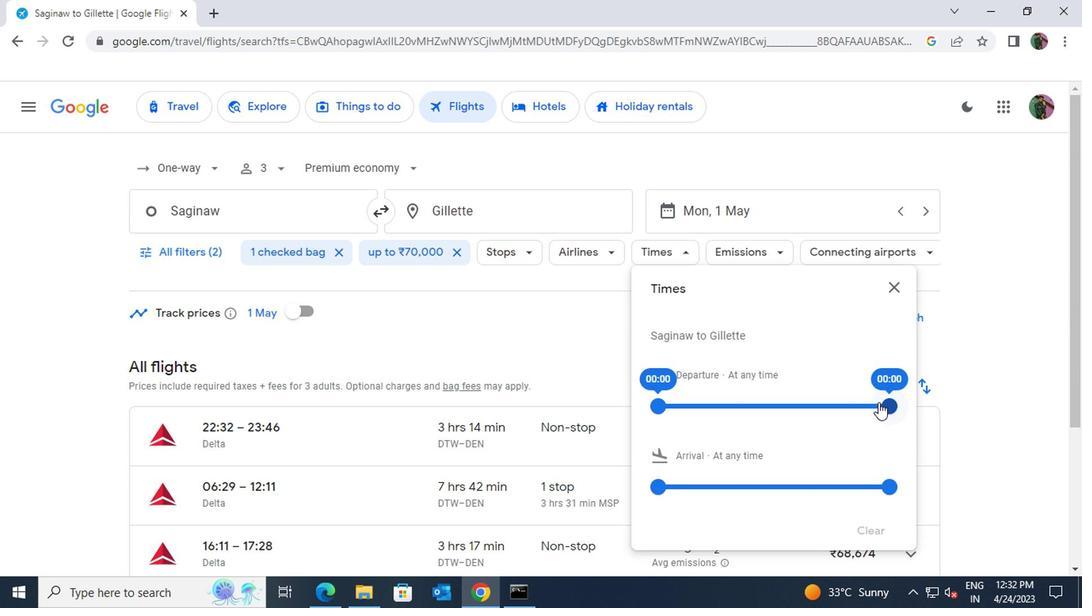 
Action: Mouse moved to (885, 291)
Screenshot: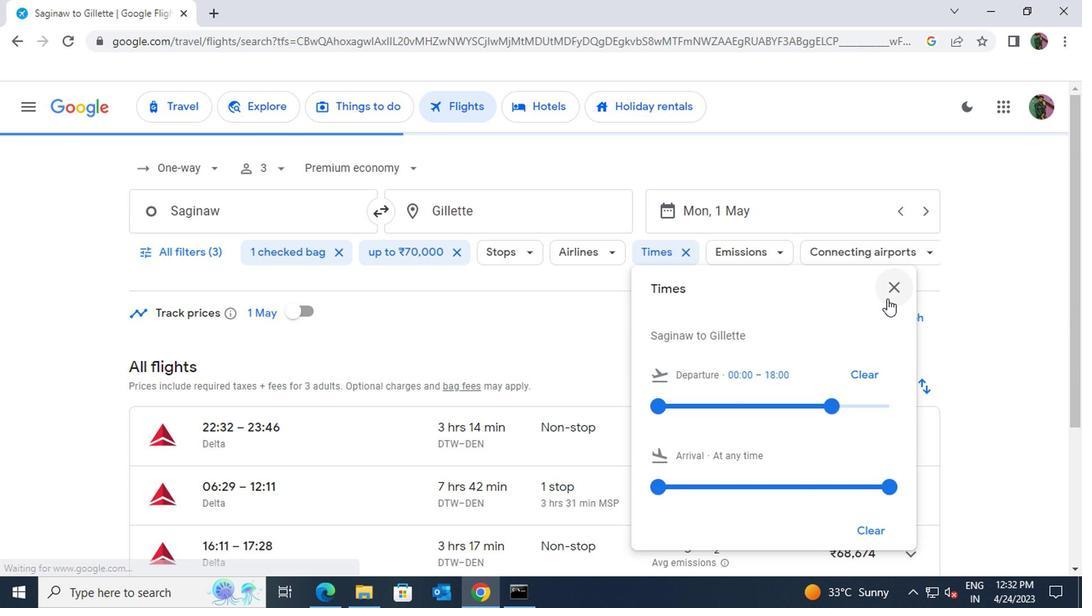 
Action: Mouse pressed left at (885, 291)
Screenshot: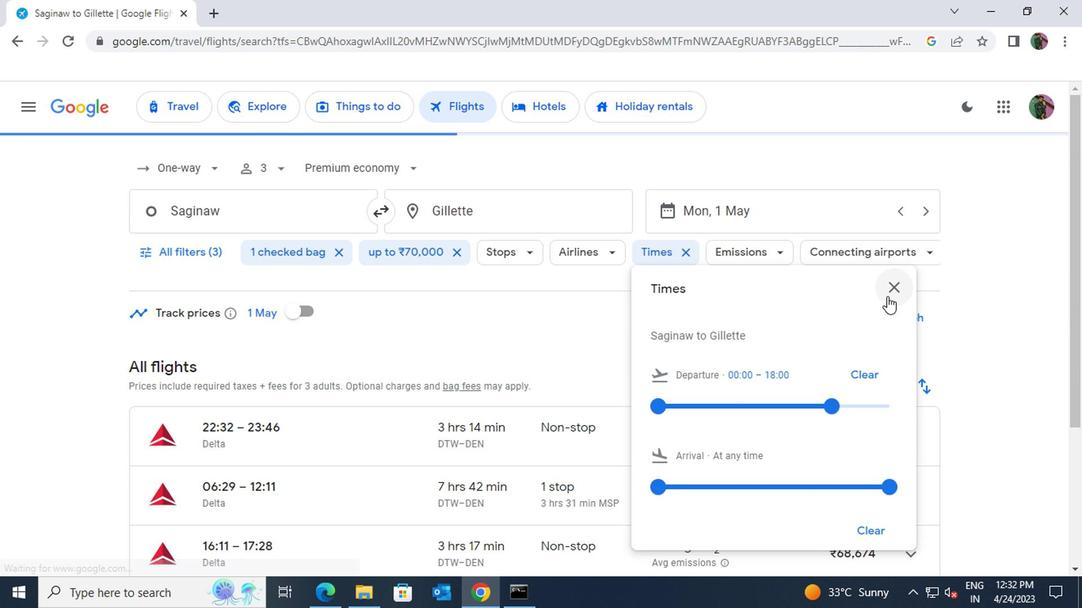 
Action: Mouse moved to (706, 450)
Screenshot: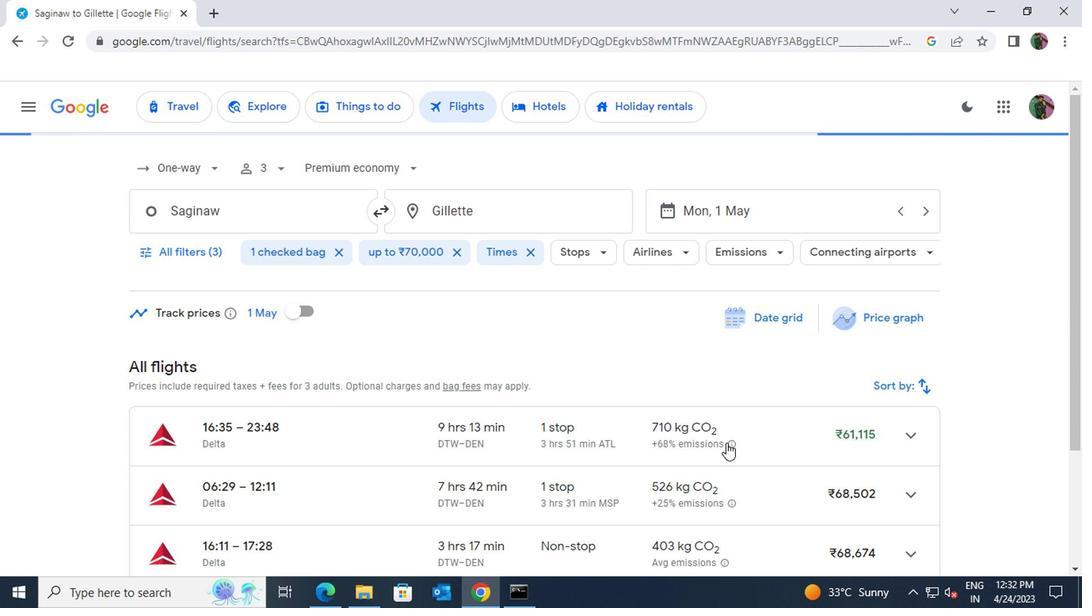 
Action: Mouse pressed left at (706, 450)
Screenshot: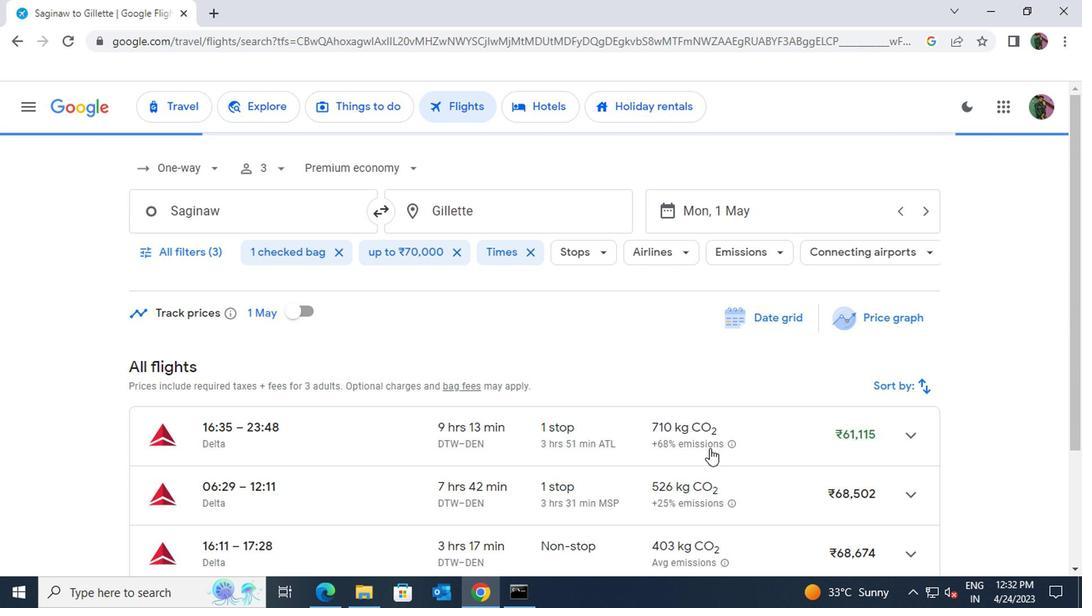 
Action: Mouse moved to (801, 149)
Screenshot: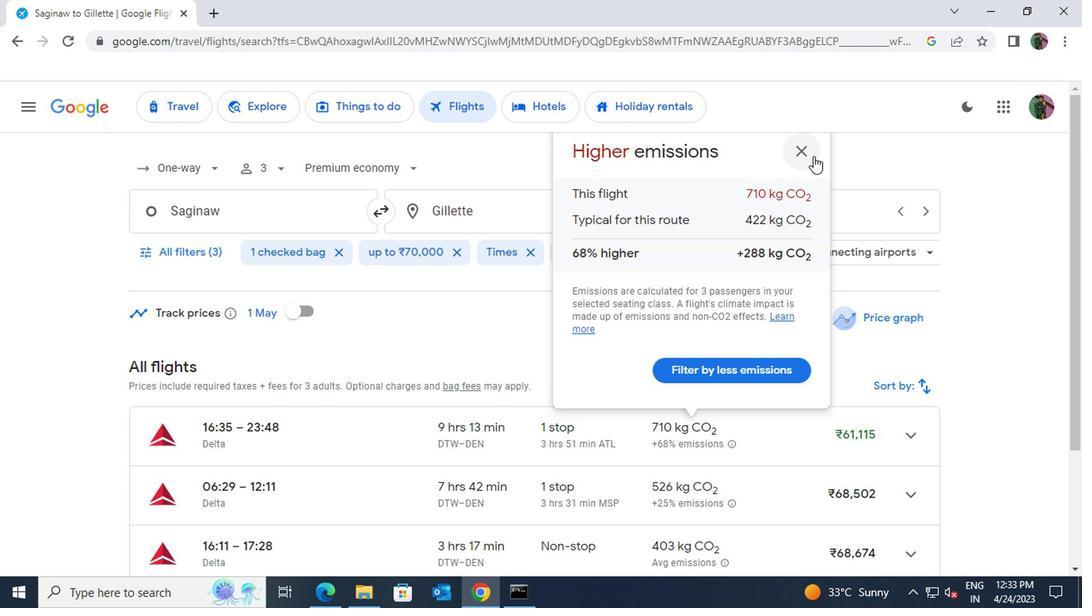 
Action: Mouse pressed left at (801, 149)
Screenshot: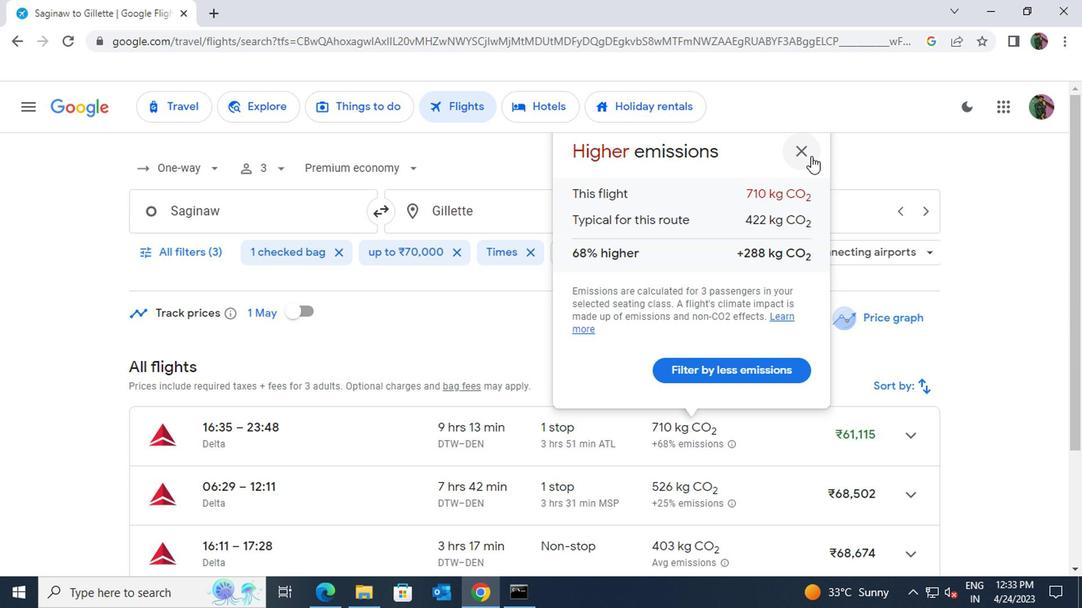 
Action: Mouse moved to (794, 435)
Screenshot: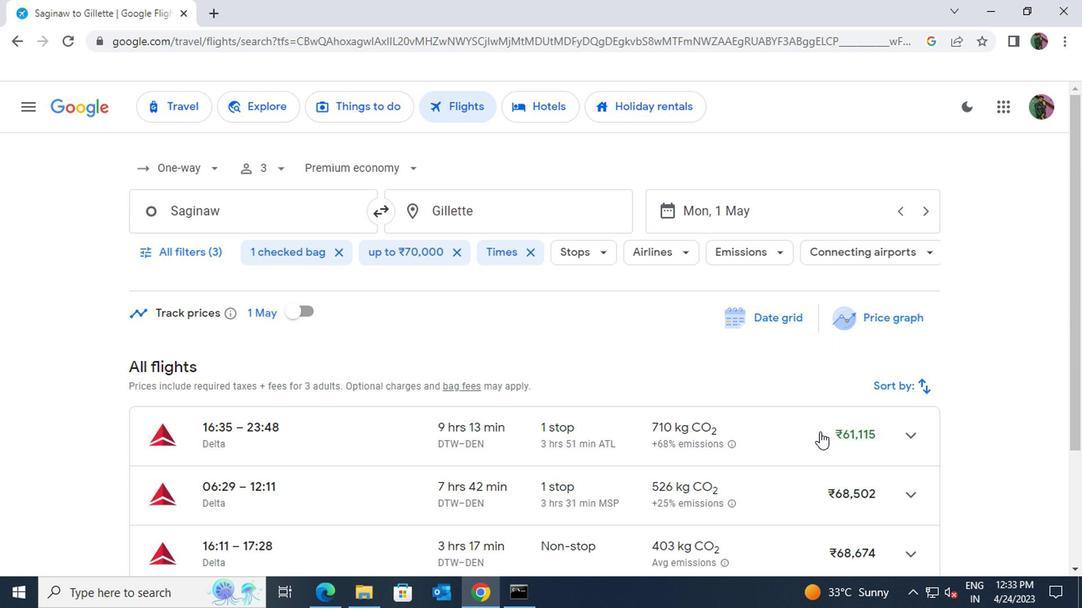 
Action: Mouse pressed left at (794, 435)
Screenshot: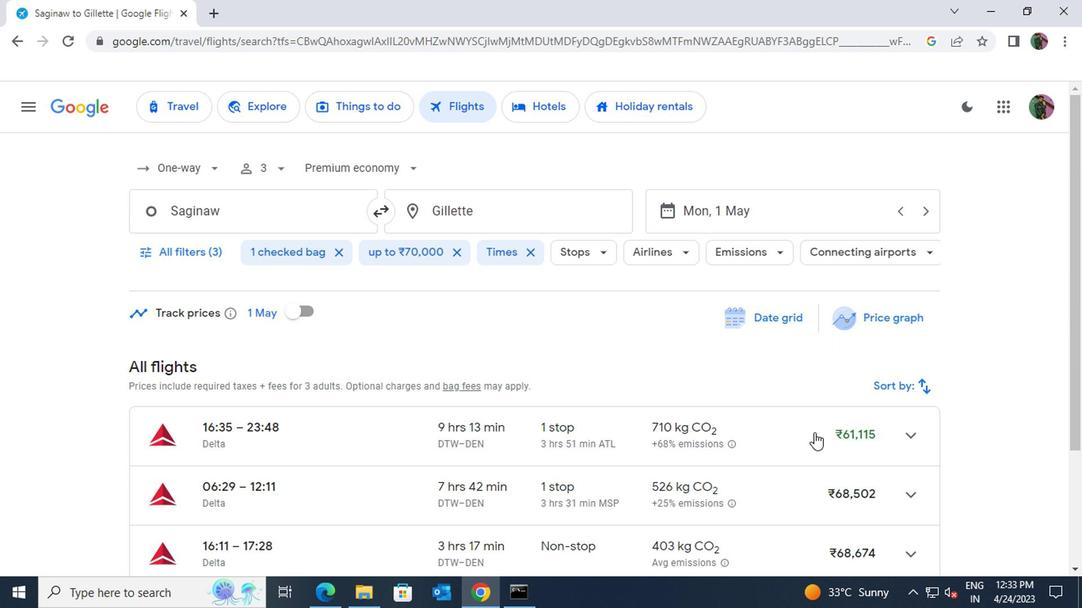 
